 Task: Open a blank google sheet and write heading  Money ManagerAdd Descriptions in a column and its values below  'Salary, Rent, Groceries, Utilities, Dining out, Transportation & Entertainment. 'Add Categories in next column and its values below  Income, Expense, Expense, Expense, Expense, Expense & Expense. Add Amount in next column and its values below  $2,500, $800, $200, $100, $50, $30 & $100Add Dates in next column and its values below  2023-05-01, 2023-05-05, 2023-05-10, 2023-05-15, 2023-05-20, 2023-05-25 & 2023-05-31Save page Attendance Sheet for Weekly Reviewing
Action: Mouse moved to (456, 90)
Screenshot: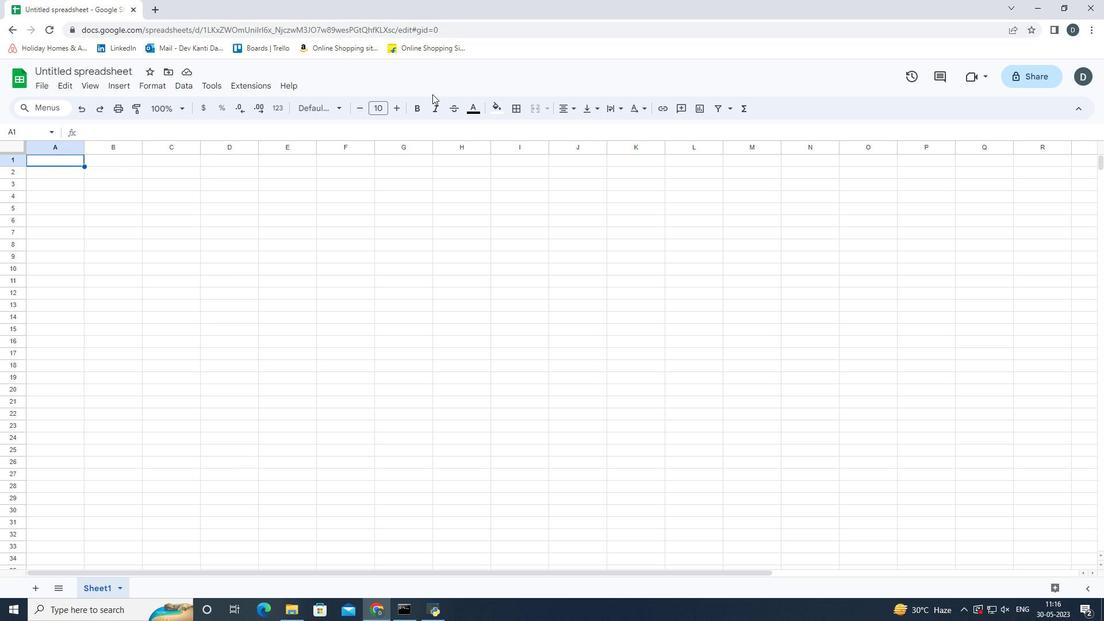 
Action: Key pressed <Key.caps_lock><Key.caps_lock><Key.caps_lock><Key.caps_lock><Key.caps_lock><Key.caps_lock><Key.caps_lock><Key.shift>mONEY<Key.space><Key.shift>mANAGER
Screenshot: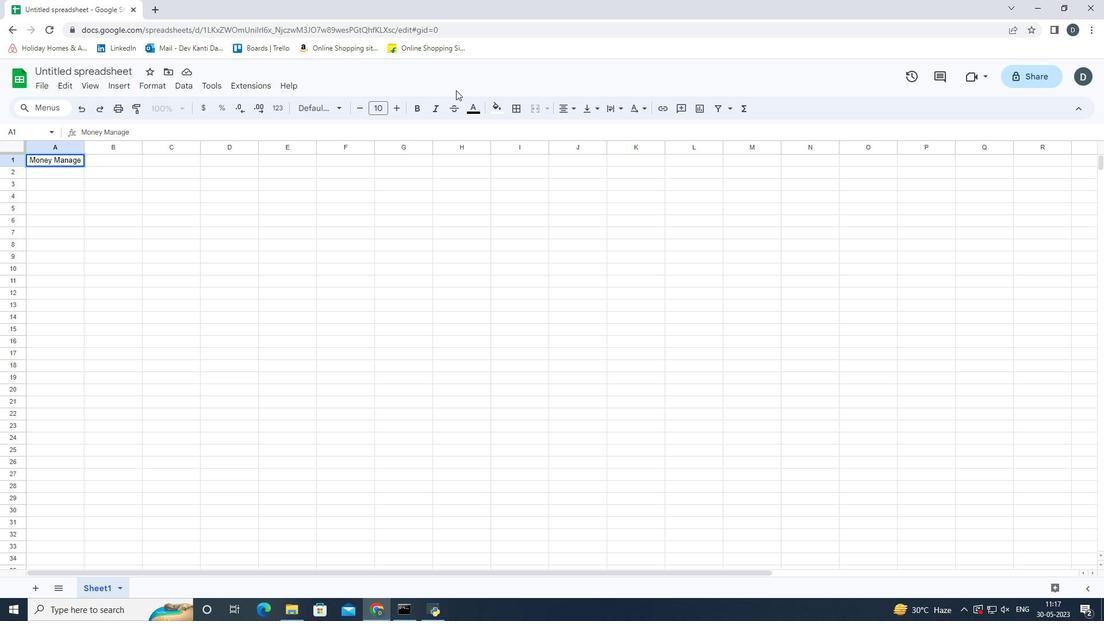 
Action: Mouse moved to (67, 173)
Screenshot: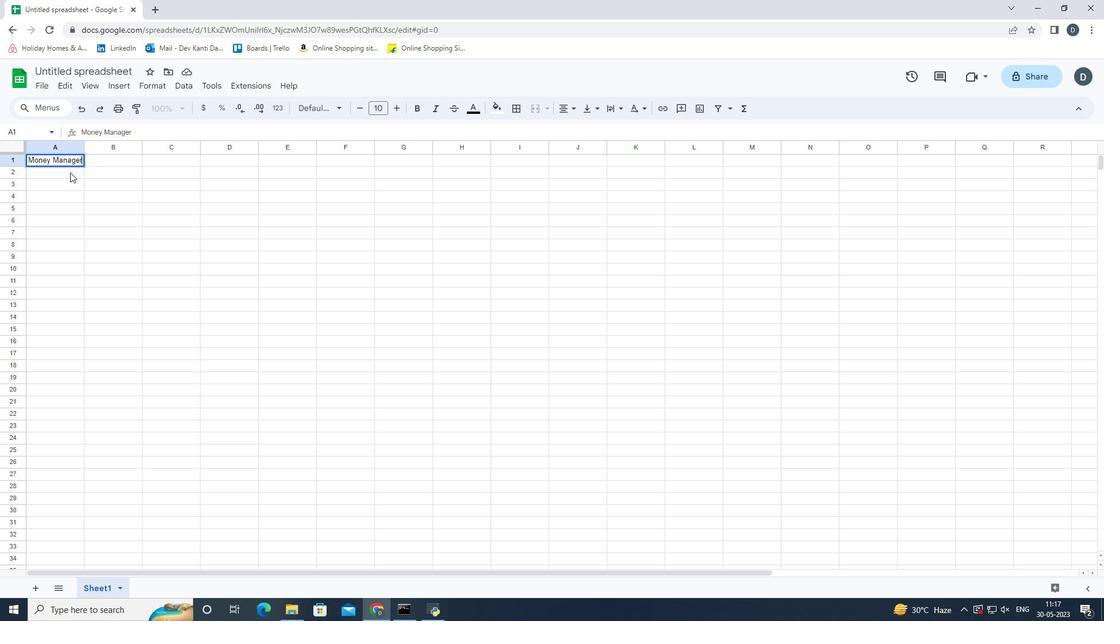 
Action: Mouse pressed left at (67, 173)
Screenshot: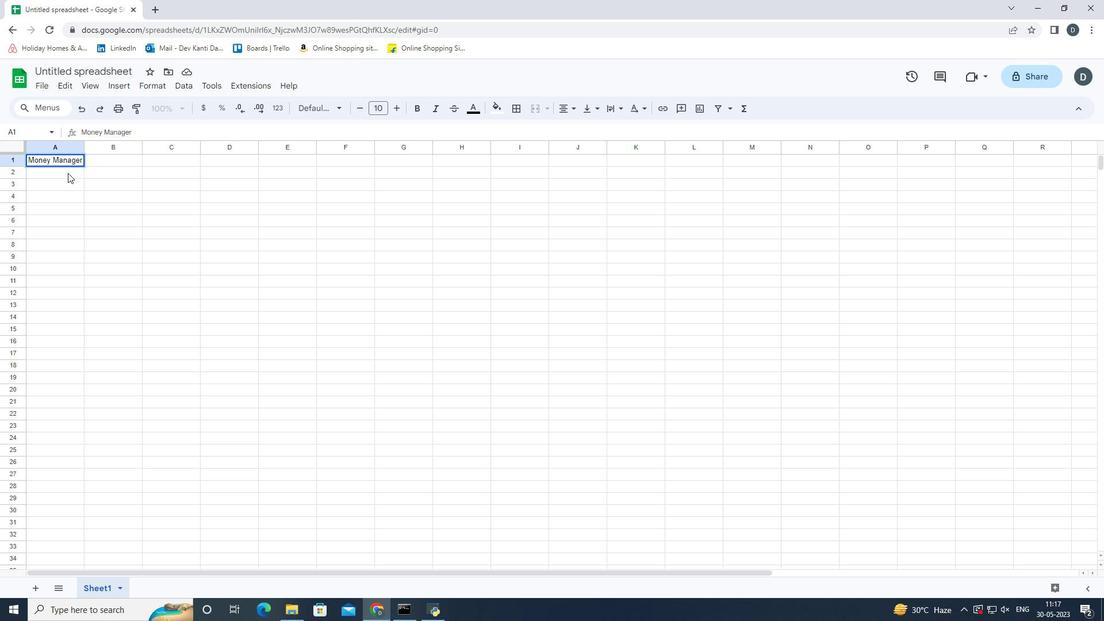 
Action: Mouse moved to (170, 254)
Screenshot: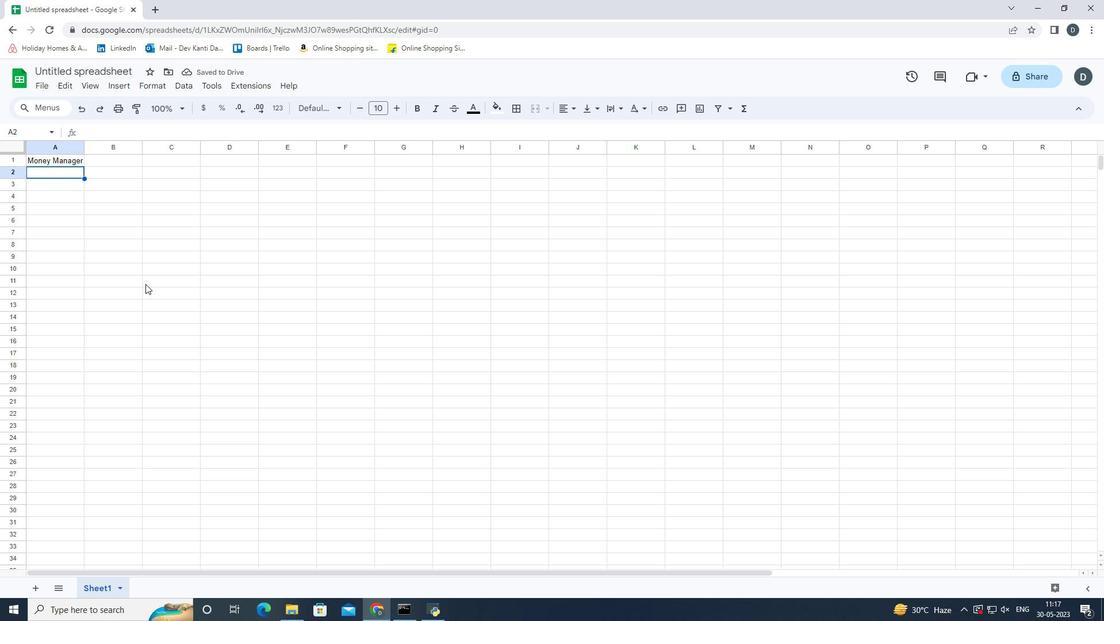 
Action: Key pressed <Key.shift><Key.shift><Key.shift><Key.shift><Key.shift><Key.shift><Key.shift><Key.shift><Key.shift><Key.shift><Key.shift><Key.shift><Key.shift><Key.shift><Key.shift><Key.shift><Key.shift>dESCRIPTIONS
Screenshot: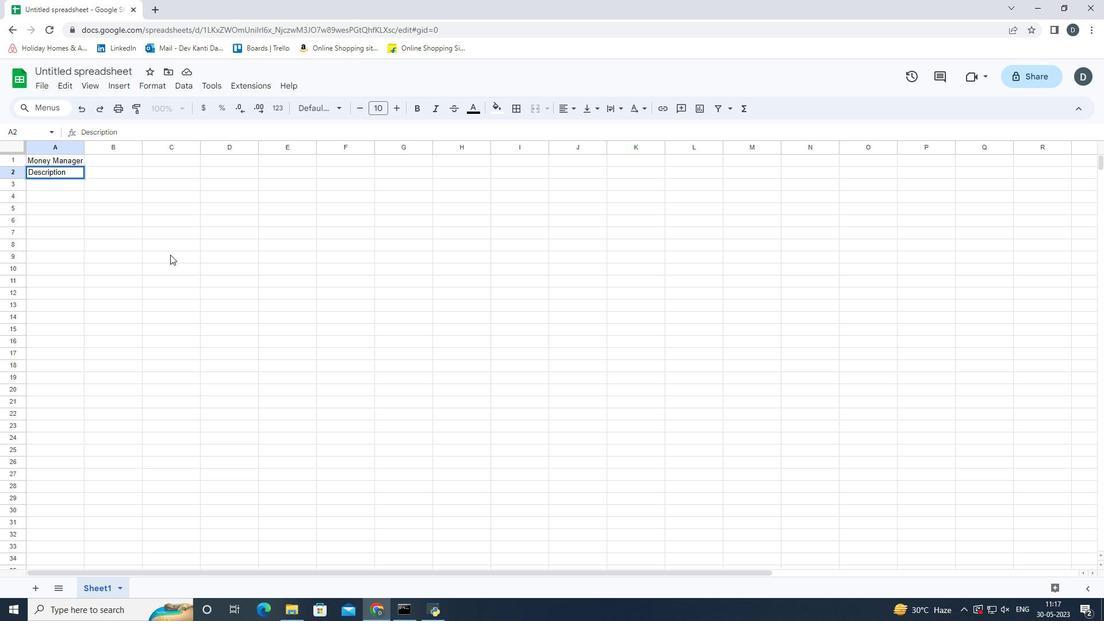 
Action: Mouse moved to (134, 256)
Screenshot: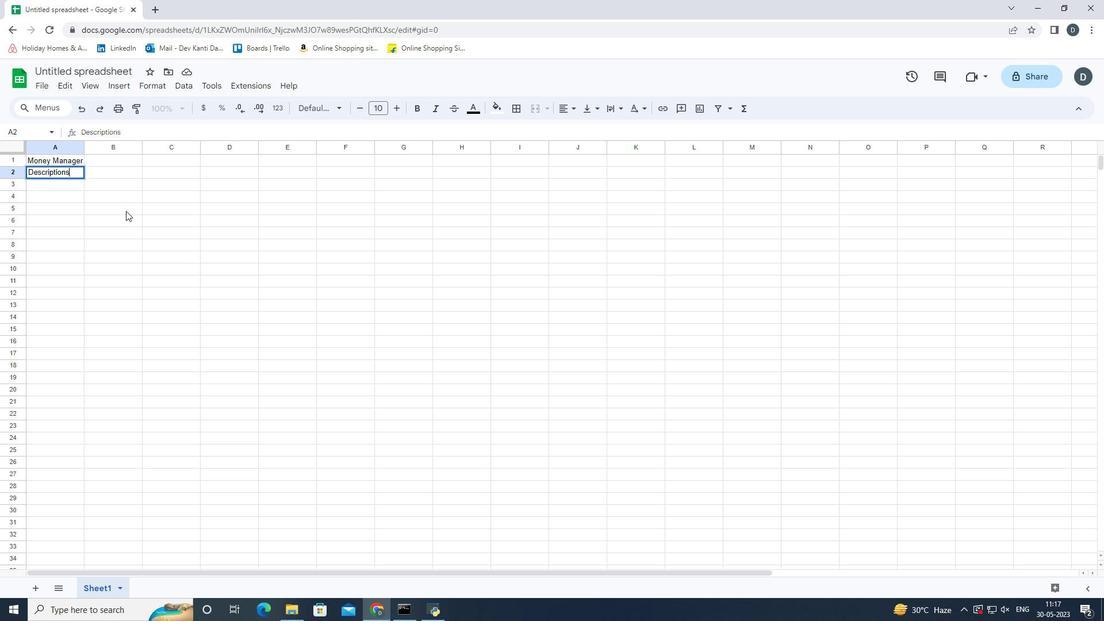 
Action: Key pressed <Key.enter>
Screenshot: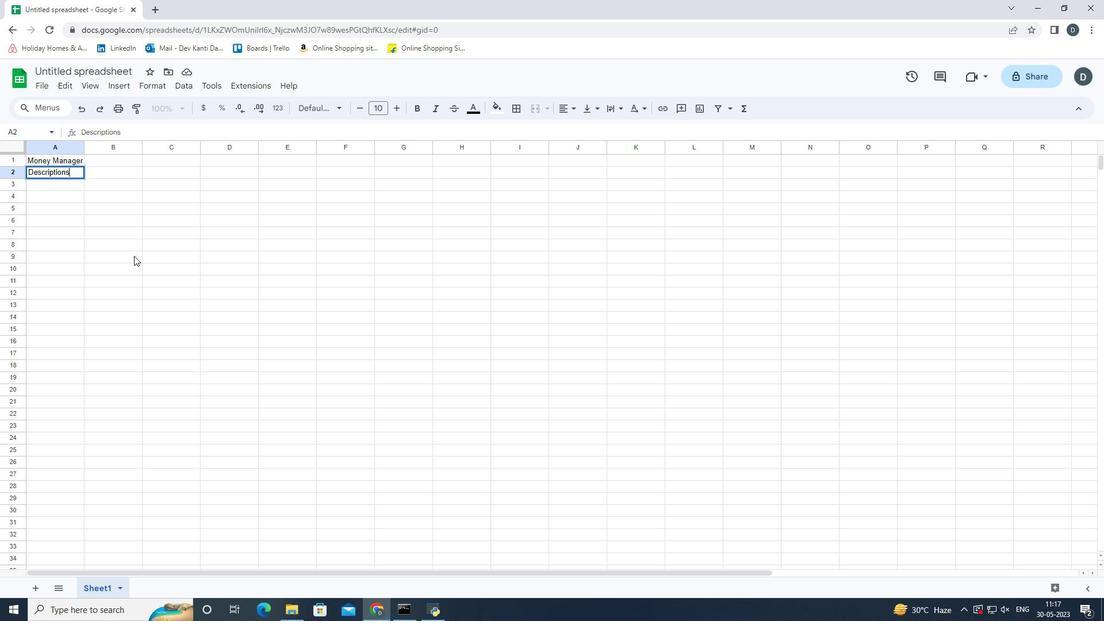 
Action: Mouse moved to (155, 224)
Screenshot: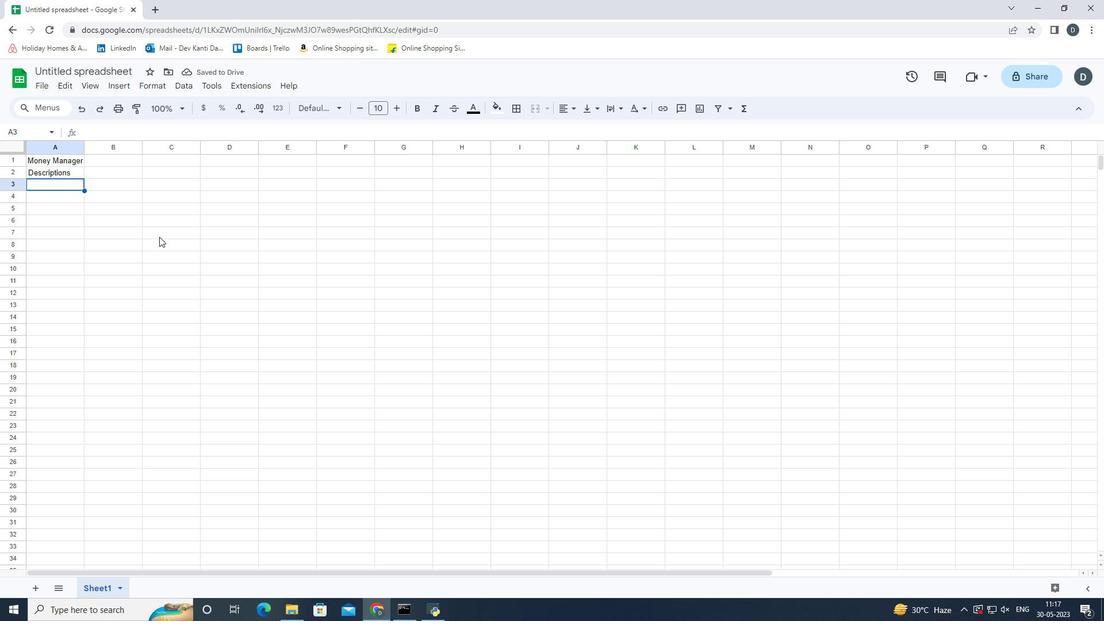 
Action: Key pressed <Key.shift>sALARY<Key.enter><Key.shift><Key.shift><Key.shift><Key.shift><Key.shift><Key.shift>rENT<Key.enter><Key.shift>gROCERIES<Key.enter><Key.shift>uTILITIES<Key.enter><Key.shift>dINING<Key.space>OUT<Key.enter><Key.shift>tRANSPORTATION<Key.enter><Key.shift>eNTERTAINMENT<Key.right><Key.right><Key.left><Key.up><Key.up><Key.up><Key.up><Key.up><Key.up><Key.up><Key.shift>cATA<Key.backspace>EGORIES<Key.enter><Key.shift_r>INCOME<Key.enter><Key.shift>eXPENSE<Key.enter><Key.shift><Key.shift><Key.shift><Key.shift><Key.shift><Key.shift><Key.shift><Key.shift><Key.shift><Key.shift><Key.shift>eXPENSE<Key.enter><Key.shift><Key.shift><Key.shift><Key.shift><Key.shift><Key.shift><Key.shift><Key.shift><Key.shift><Key.shift><Key.shift><Key.shift><Key.shift><Key.shift><Key.shift><Key.shift><Key.shift><Key.shift><Key.shift><Key.shift><Key.shift><Key.shift><Key.shift><Key.shift><Key.shift><Key.shift><Key.shift><Key.shift><Key.shift><Key.shift><Key.shift><Key.shift><Key.shift>eXPENSE<Key.enter><Key.shift><Key.shift>eXPENSE<Key.enter><Key.shift>eXPENSE<Key.enter><Key.shift>eXPENSE<Key.up><Key.up><Key.up><Key.up><Key.up><Key.up><Key.right><Key.up><Key.down><Key.up><Key.shift>aMOUNT<Key.enter>2<Key.backspace><Key.shift>$2500<Key.enter><Key.shift>$800<Key.enter><Key.shift>$200<Key.enter><Key.shift><Key.shift><Key.shift><Key.shift><Key.shift><Key.shift><Key.shift><Key.shift><Key.shift><Key.shift><Key.shift><Key.shift><Key.shift>$100<Key.enter><Key.shift>$50<Key.enter><Key.shift>$30<Key.enter><Key.shift>$100<Key.right><Key.up><Key.up><Key.up><Key.up><Key.up><Key.up><Key.up><Key.down><Key.up><Key.shift>dATES<Key.enter>2023-05-01<Key.enter>2023-05-05<Key.enter>2023-05-10<Key.enter>2023-05-15<Key.enter>2023-05-20<Key.enter>2023-05-25<Key.enter>2023-05-31<Key.right><Key.up><Key.left><Key.left><Key.down><Key.down><Key.right><Key.up><Key.up><Key.up><Key.up><Key.up><Key.down><Key.down><Key.down><Key.down>
Screenshot: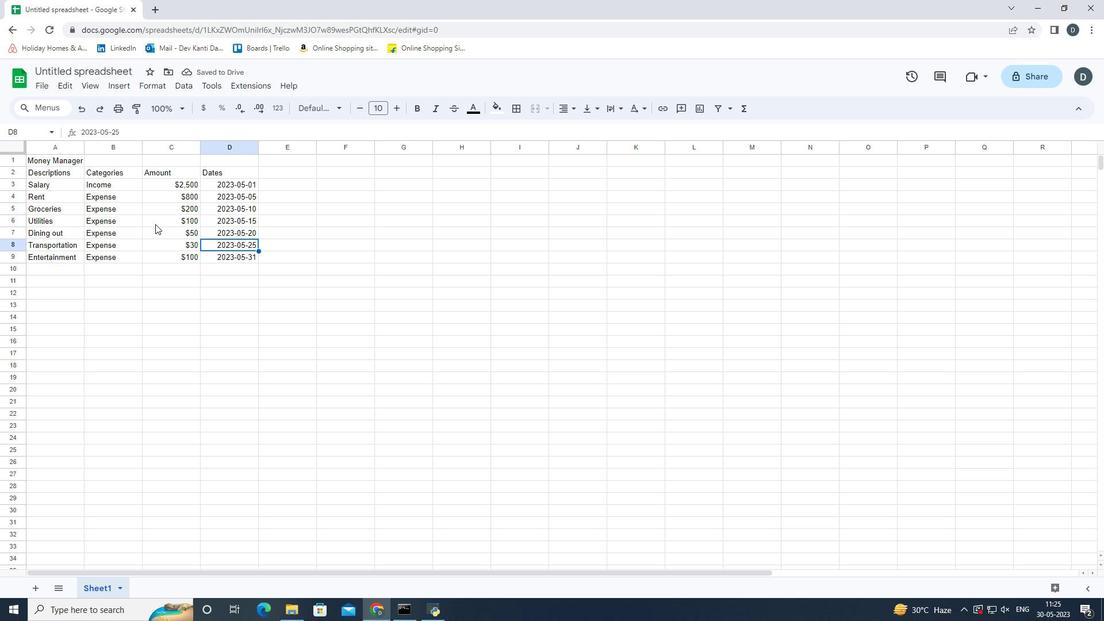 
Action: Mouse moved to (67, 161)
Screenshot: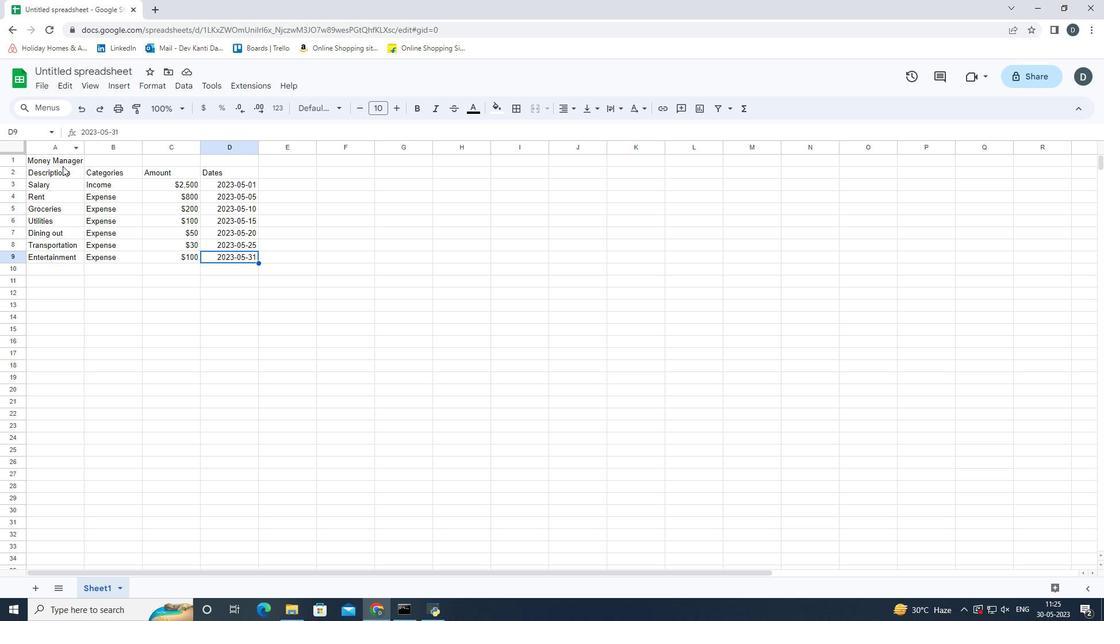 
Action: Mouse pressed left at (67, 161)
Screenshot: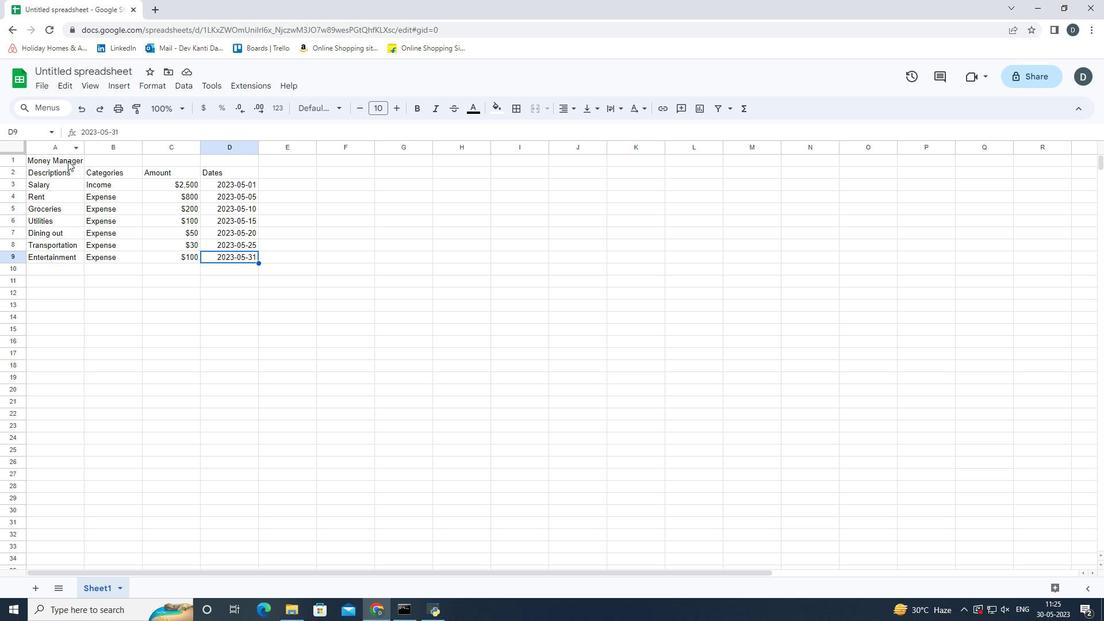 
Action: Mouse moved to (82, 165)
Screenshot: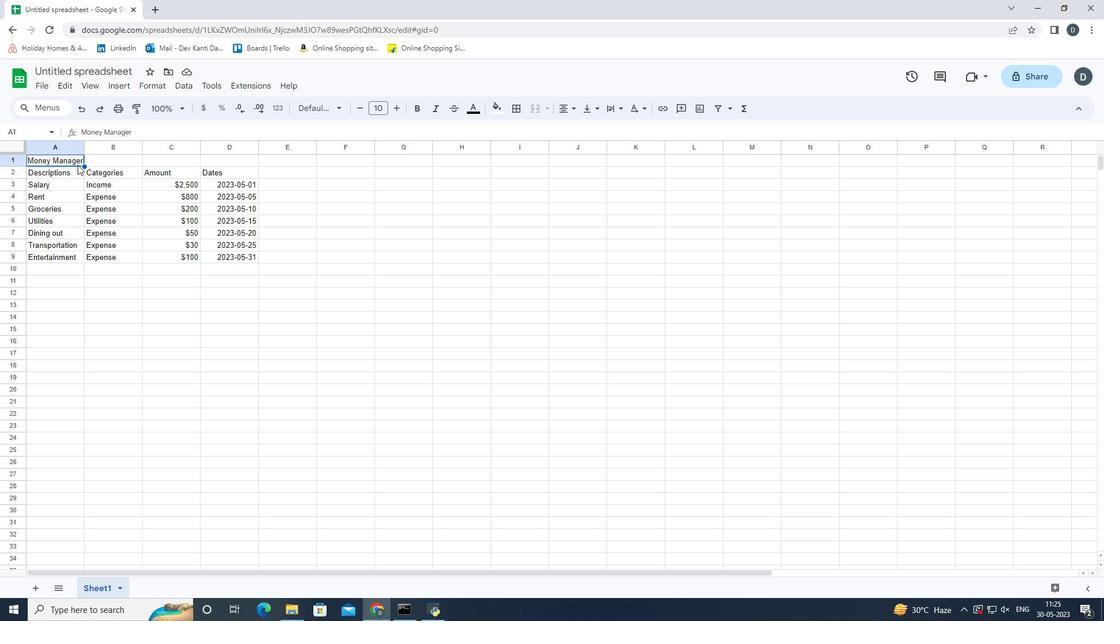 
Action: Mouse pressed left at (82, 165)
Screenshot: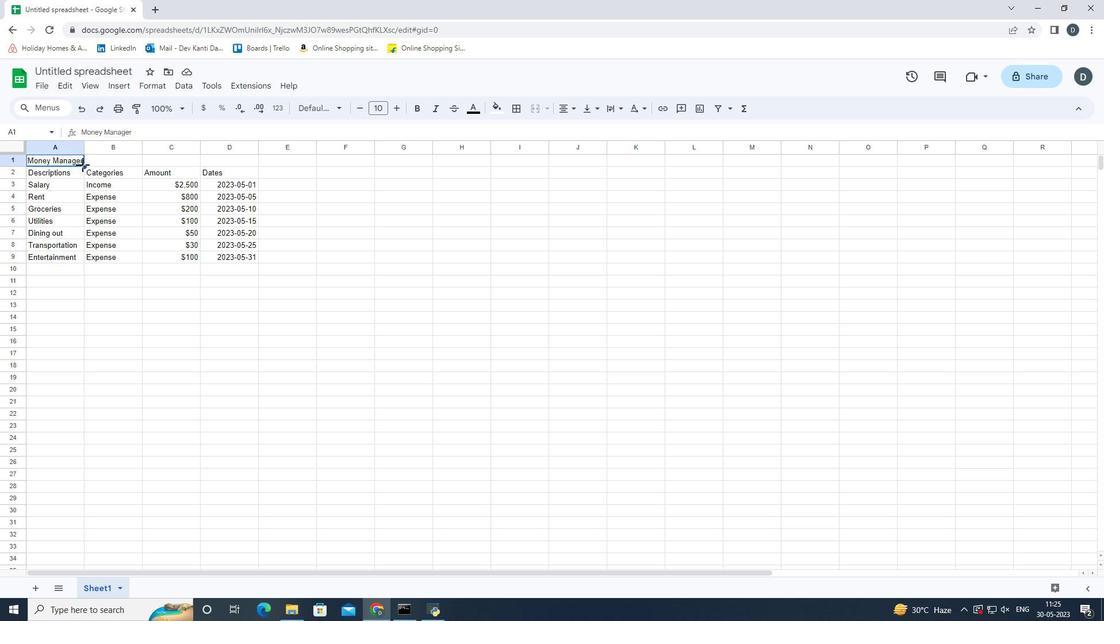 
Action: Mouse moved to (81, 159)
Screenshot: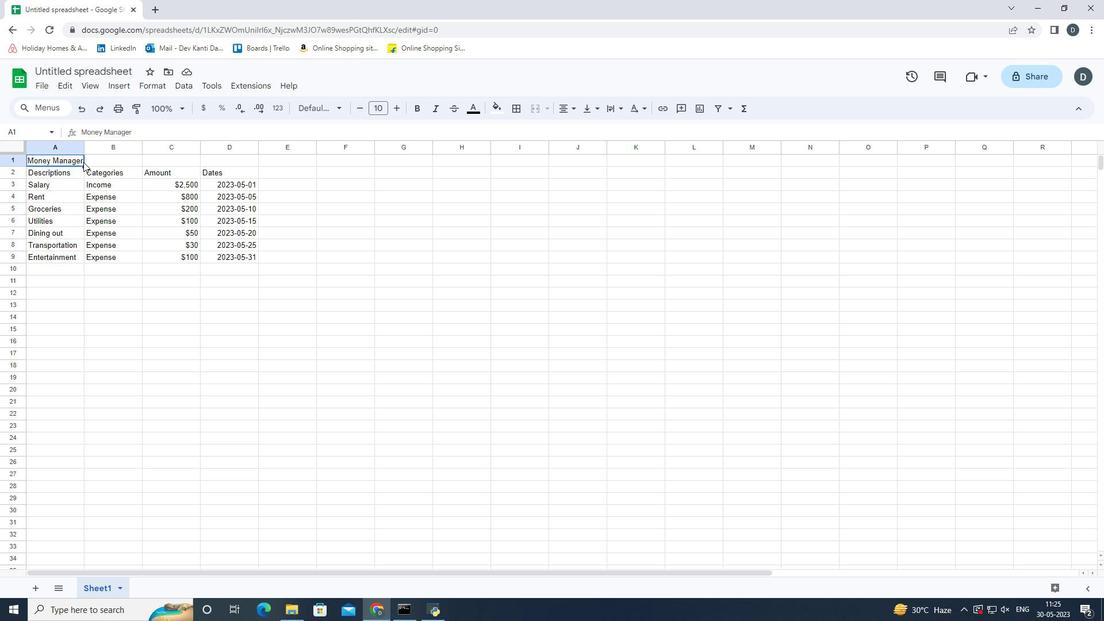 
Action: Mouse pressed left at (81, 159)
Screenshot: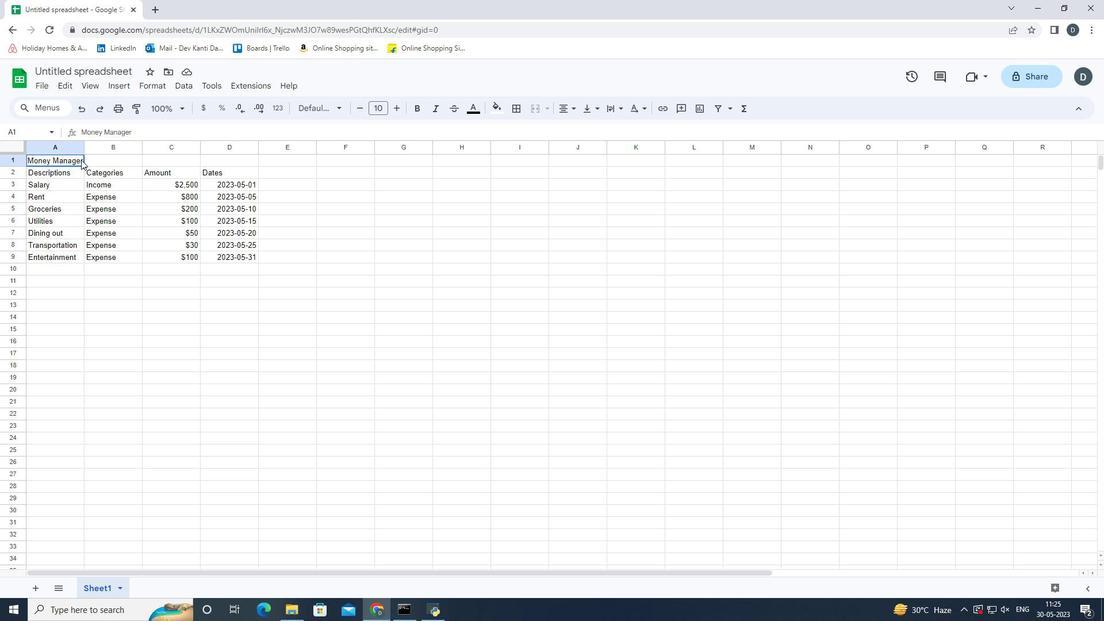 
Action: Mouse moved to (519, 111)
Screenshot: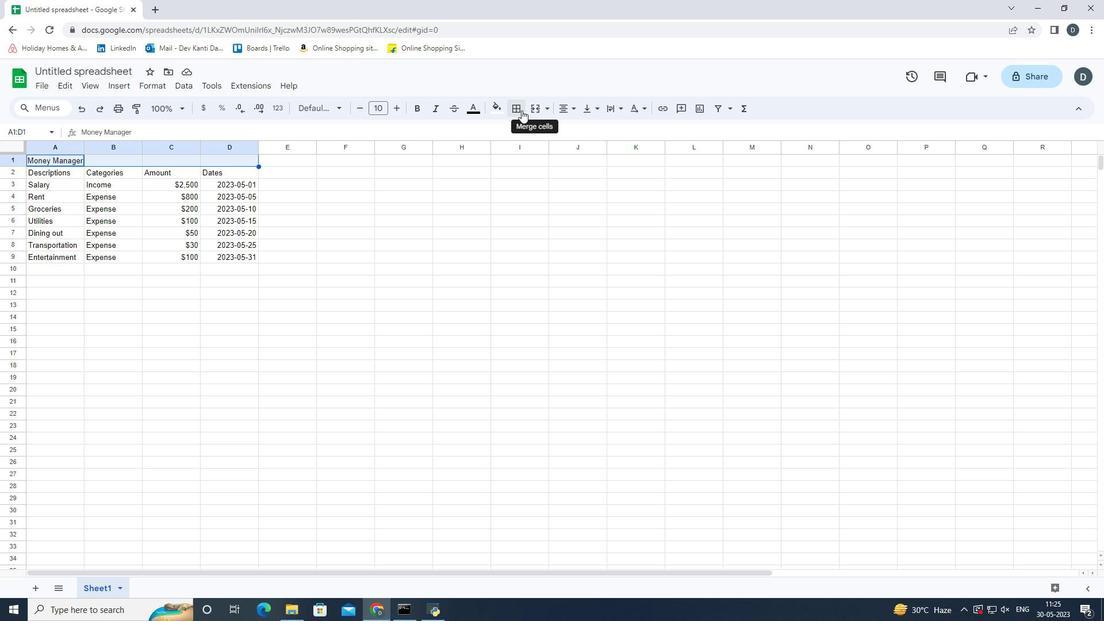 
Action: Mouse pressed left at (519, 111)
Screenshot: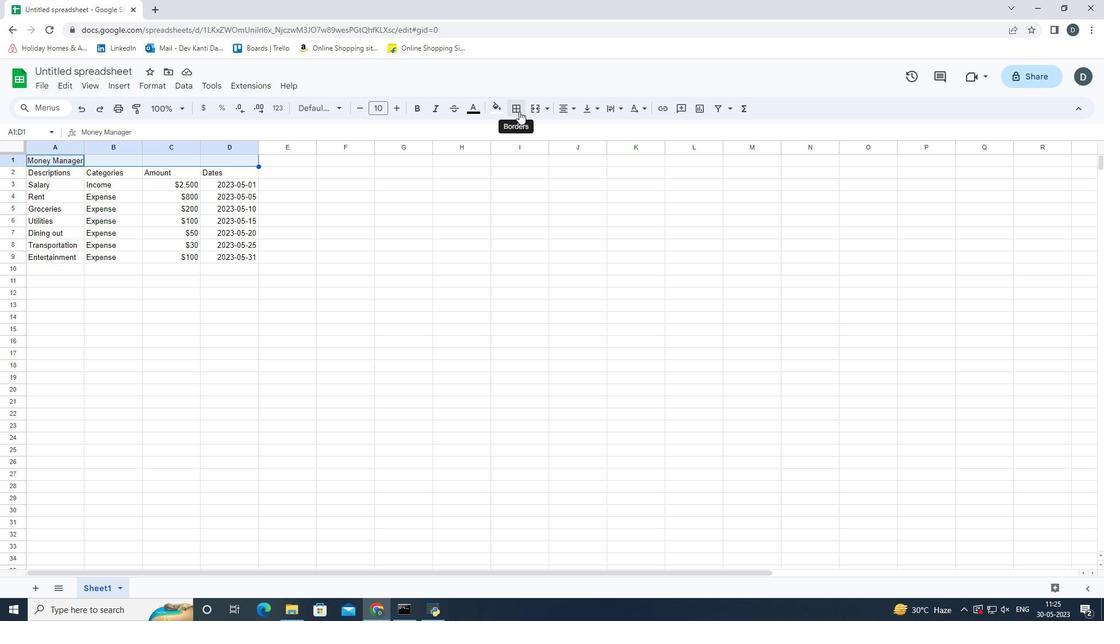 
Action: Mouse moved to (576, 155)
Screenshot: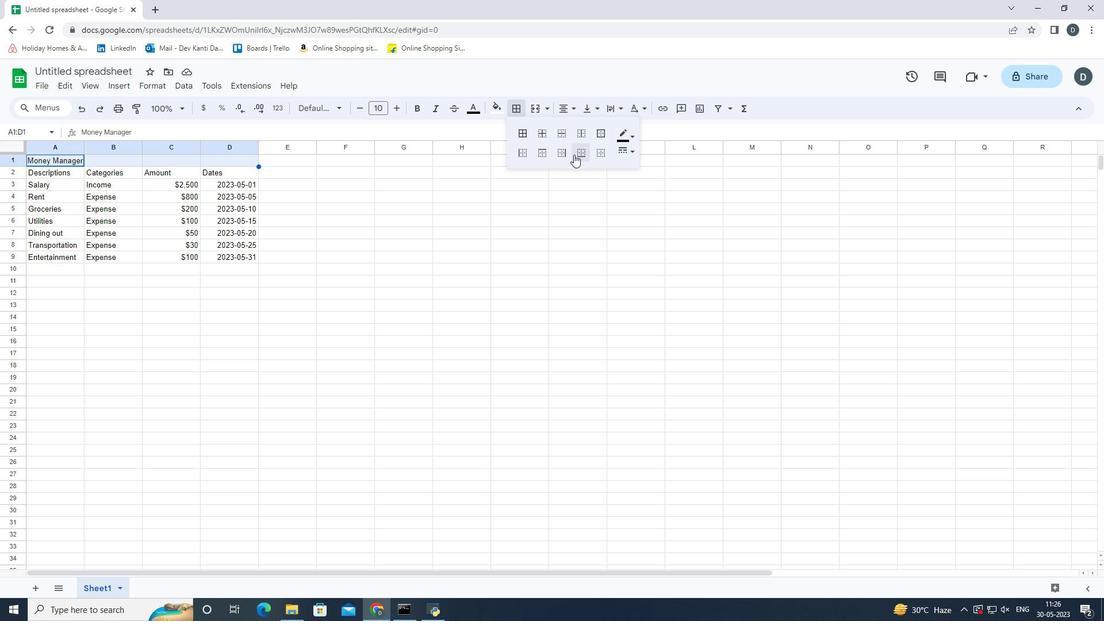 
Action: Mouse pressed left at (576, 155)
Screenshot: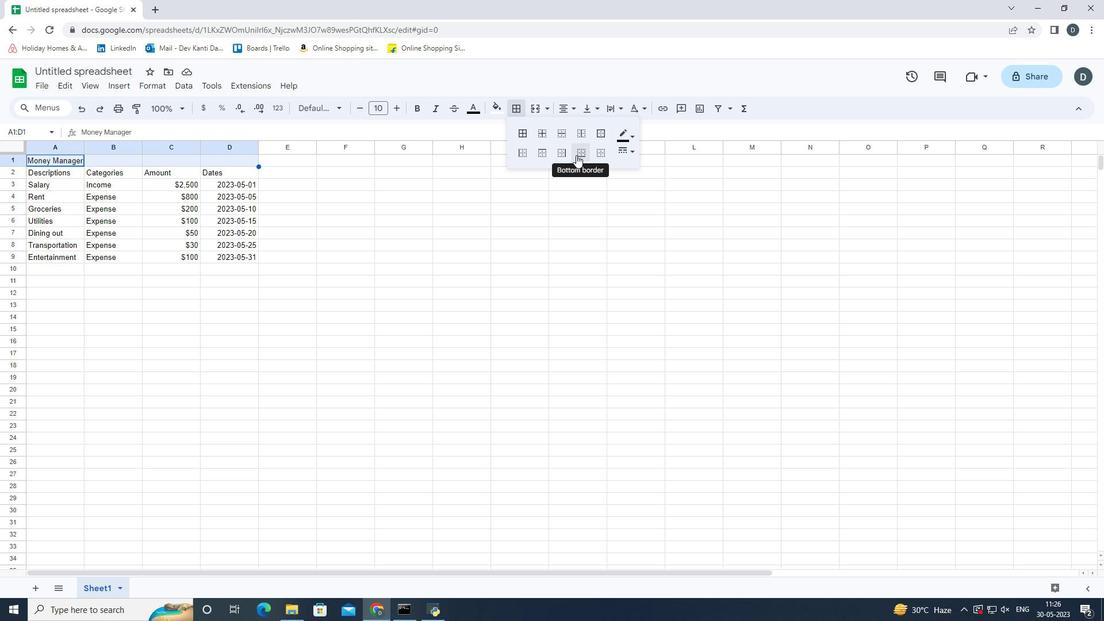 
Action: Mouse moved to (580, 155)
Screenshot: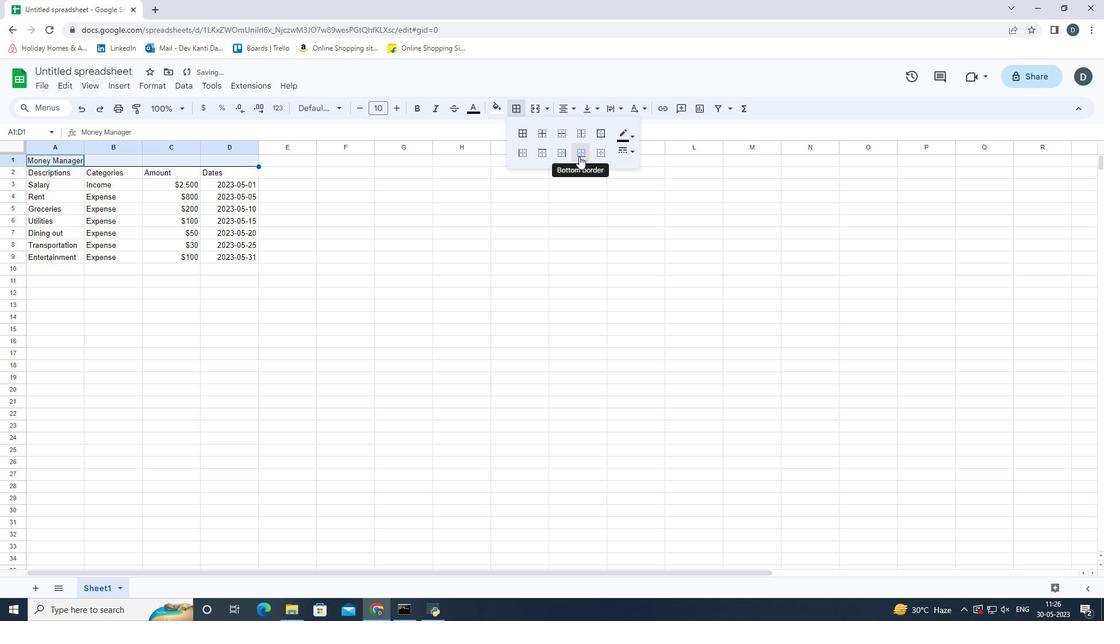 
Action: Mouse pressed left at (580, 155)
Screenshot: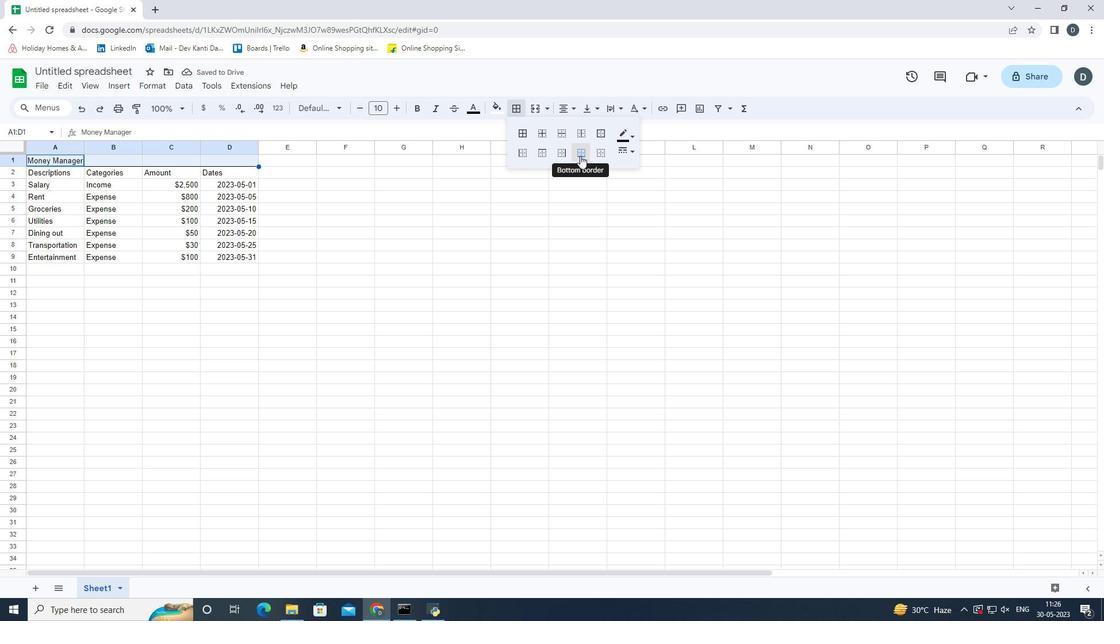 
Action: Mouse moved to (520, 112)
Screenshot: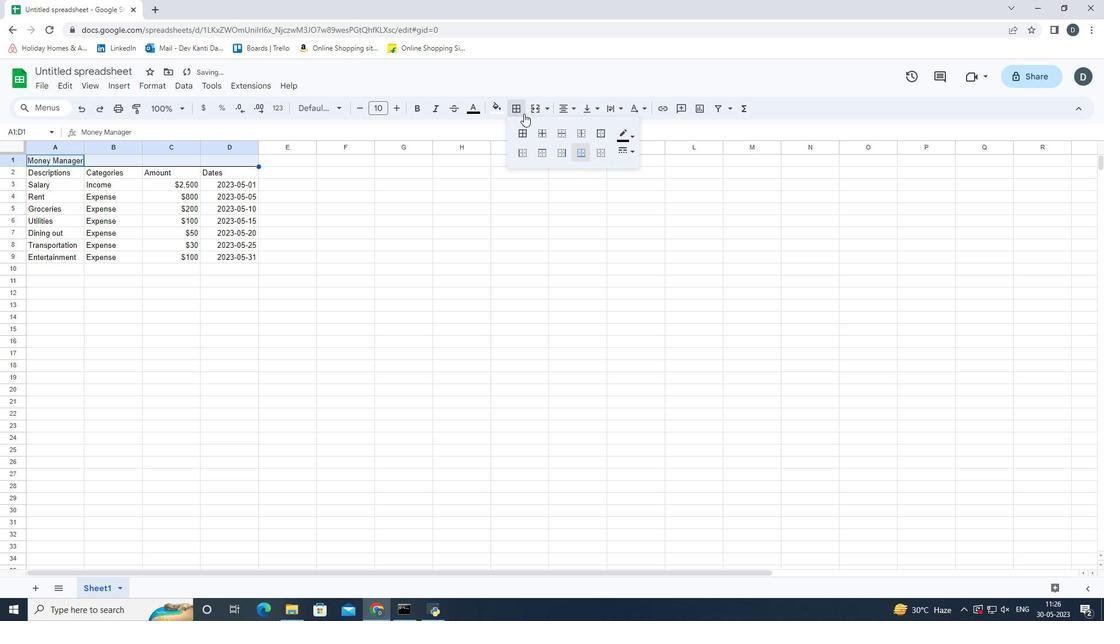 
Action: Mouse pressed left at (520, 112)
Screenshot: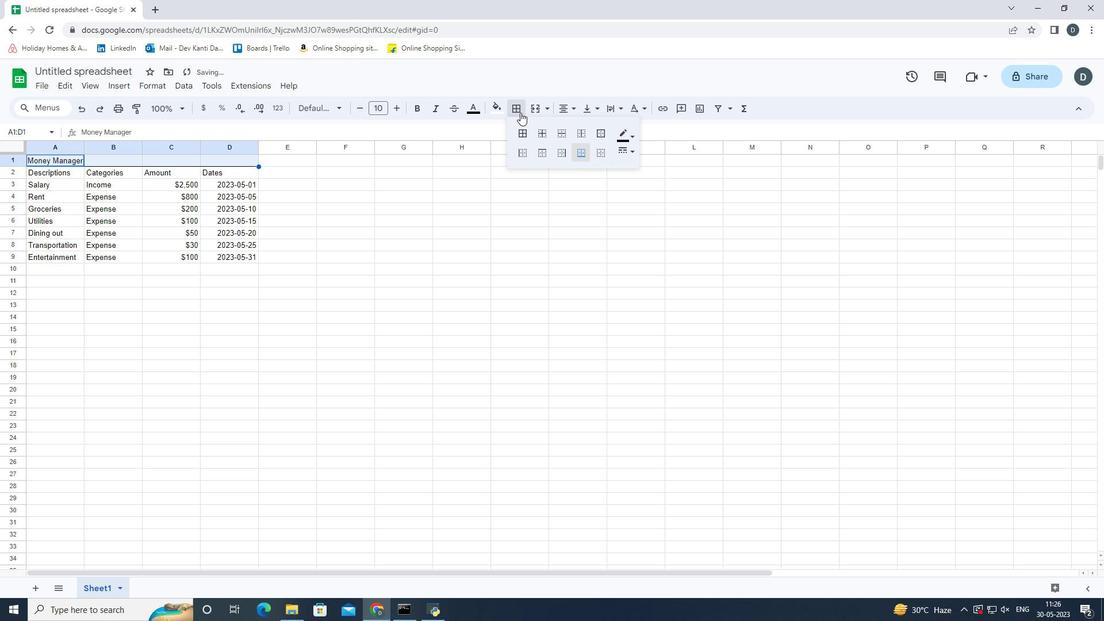 
Action: Mouse moved to (529, 112)
Screenshot: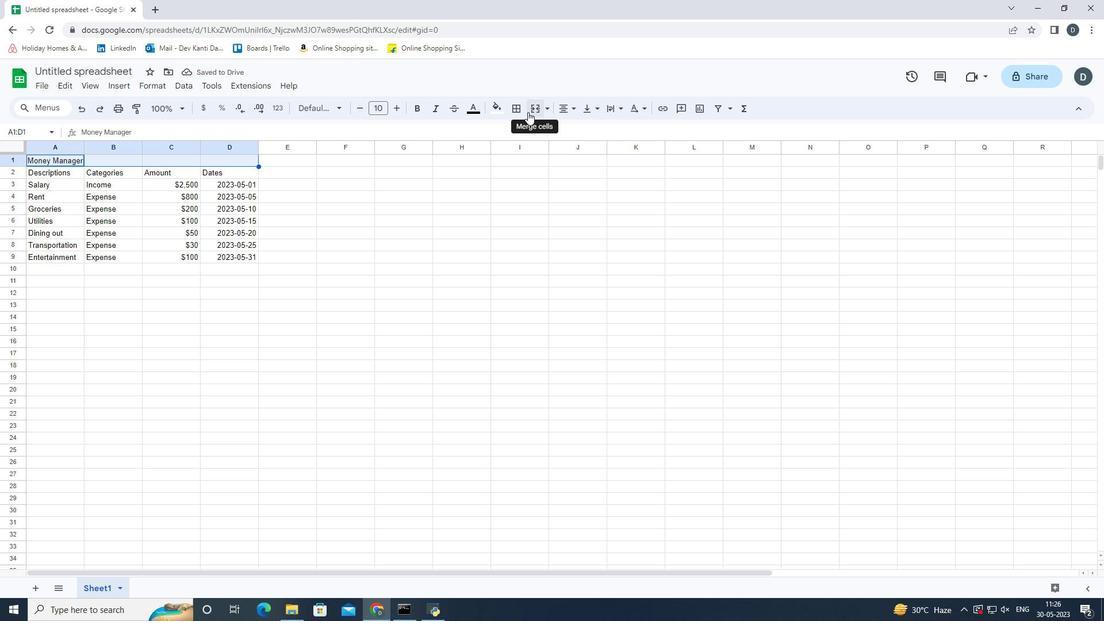 
Action: Mouse pressed left at (529, 112)
Screenshot: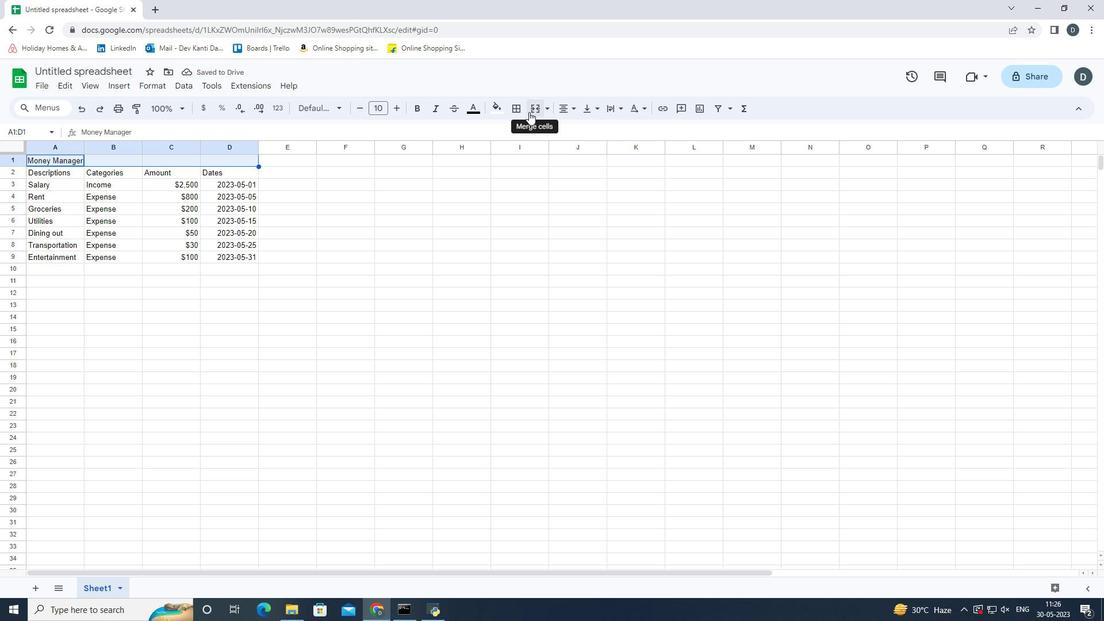 
Action: Mouse moved to (547, 110)
Screenshot: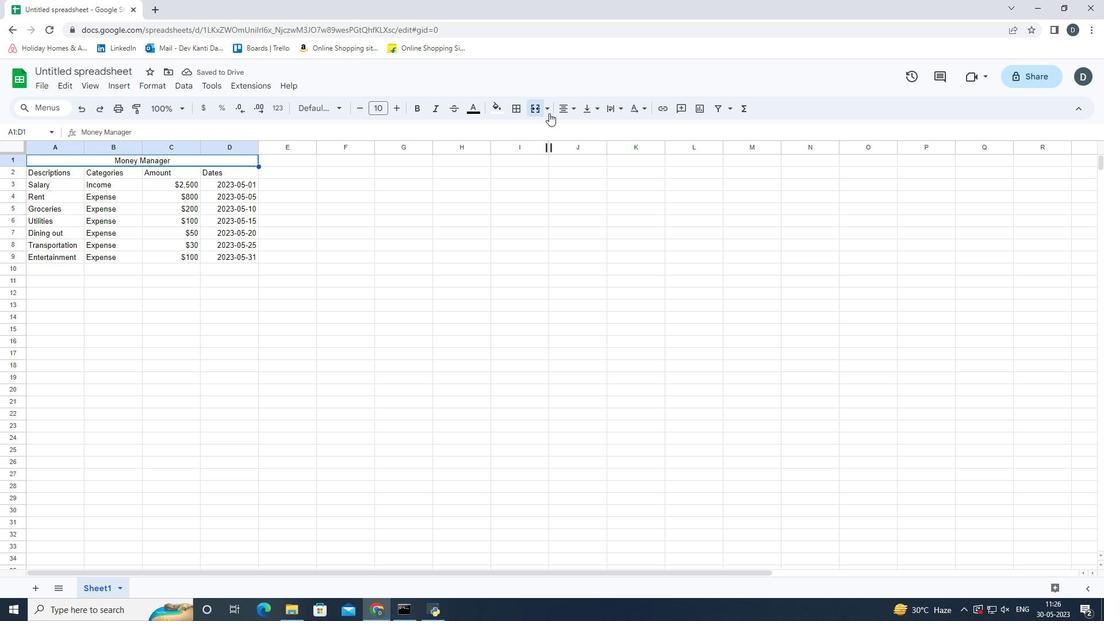 
Action: Mouse pressed left at (547, 110)
Screenshot: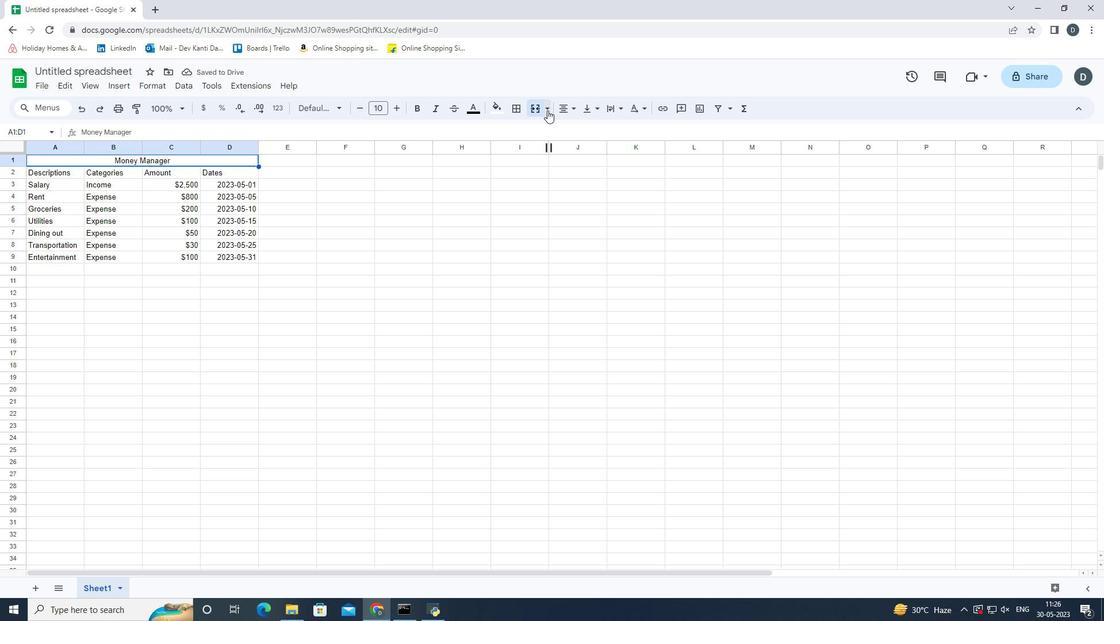 
Action: Mouse moved to (577, 134)
Screenshot: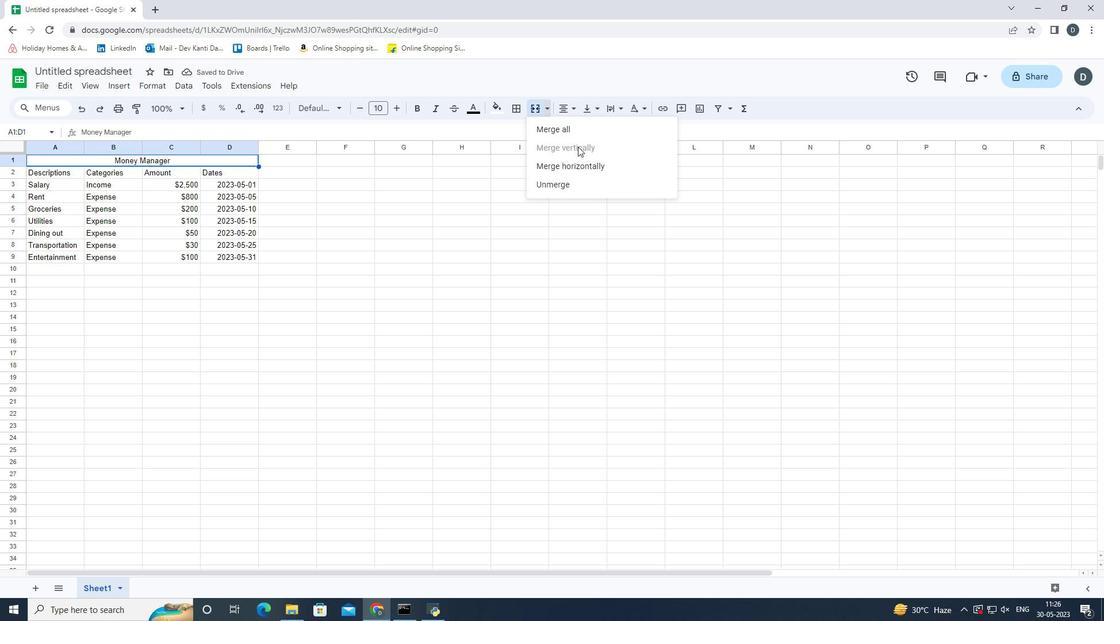 
Action: Mouse pressed left at (577, 134)
Screenshot: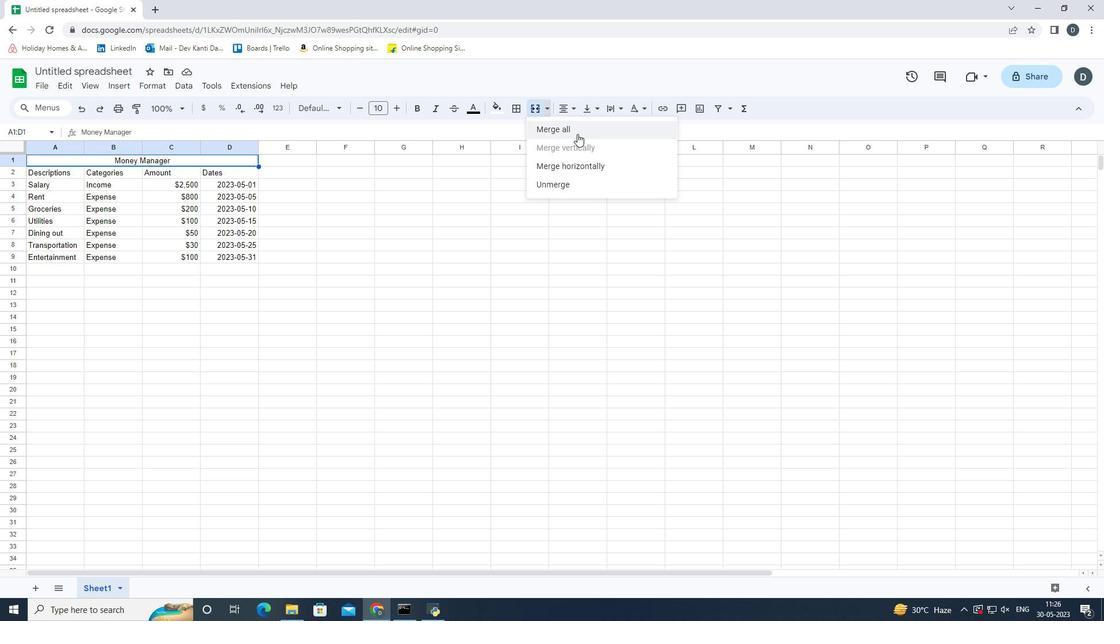 
Action: Mouse moved to (551, 112)
Screenshot: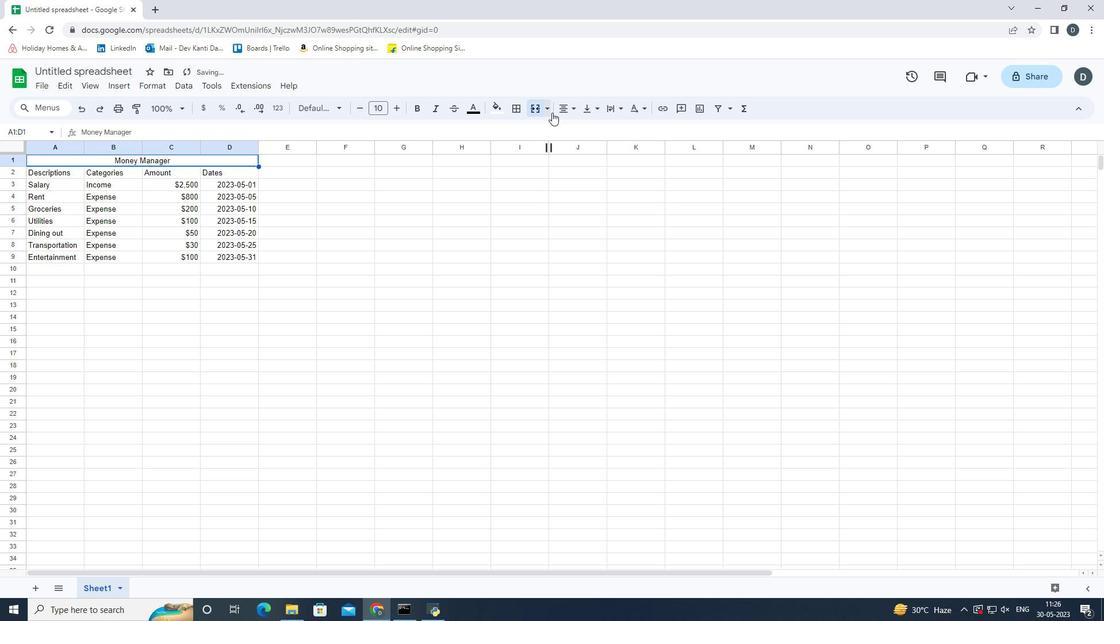 
Action: Mouse pressed left at (551, 112)
Screenshot: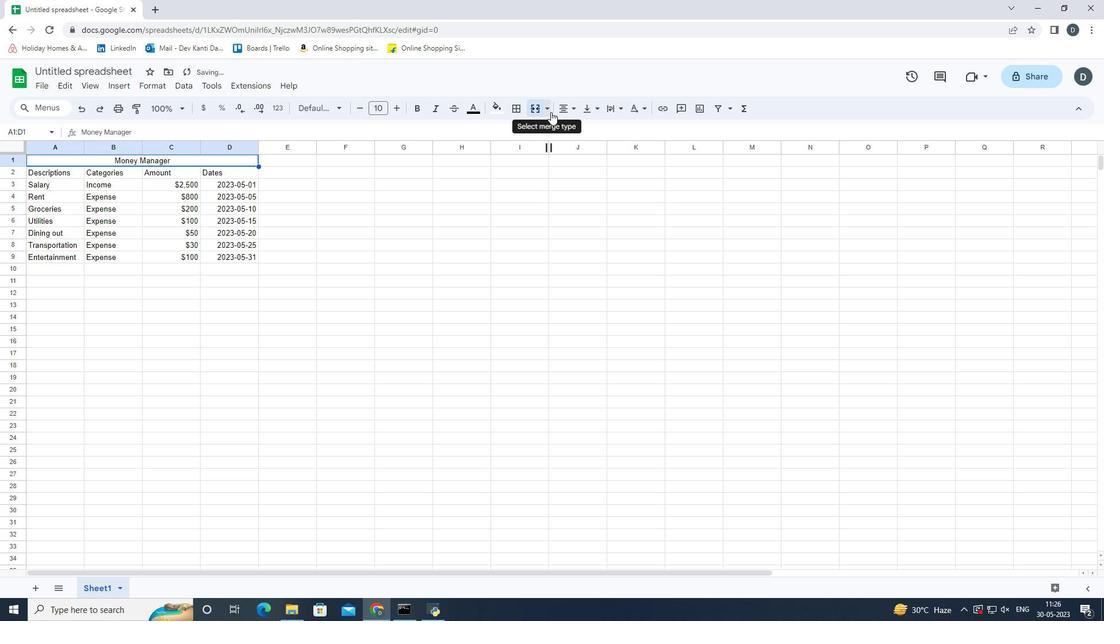 
Action: Mouse moved to (626, 166)
Screenshot: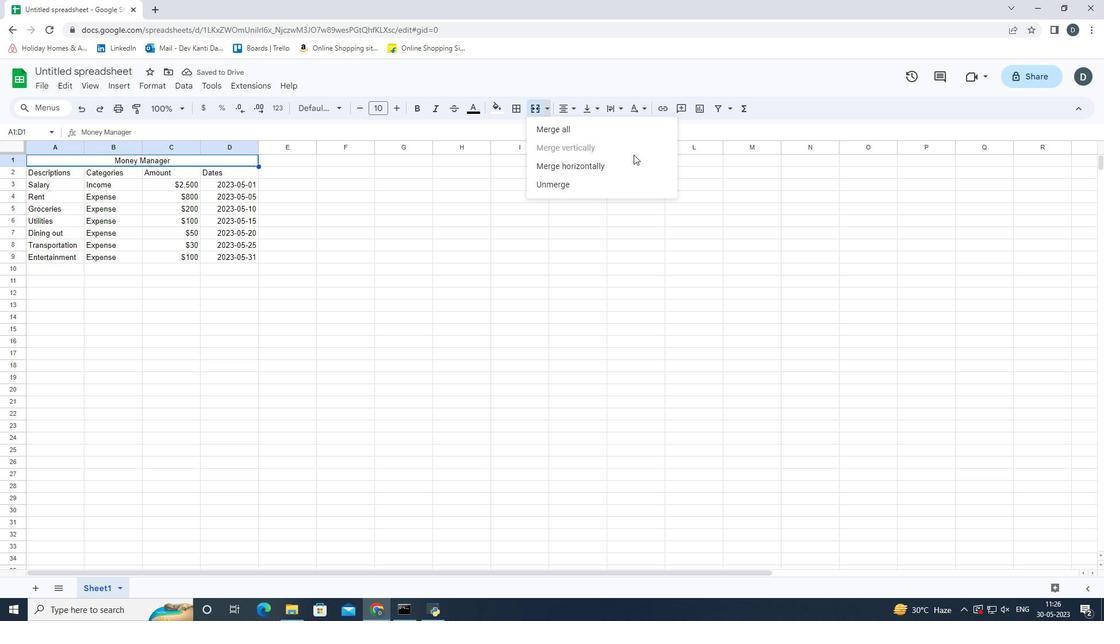 
Action: Mouse pressed left at (626, 166)
Screenshot: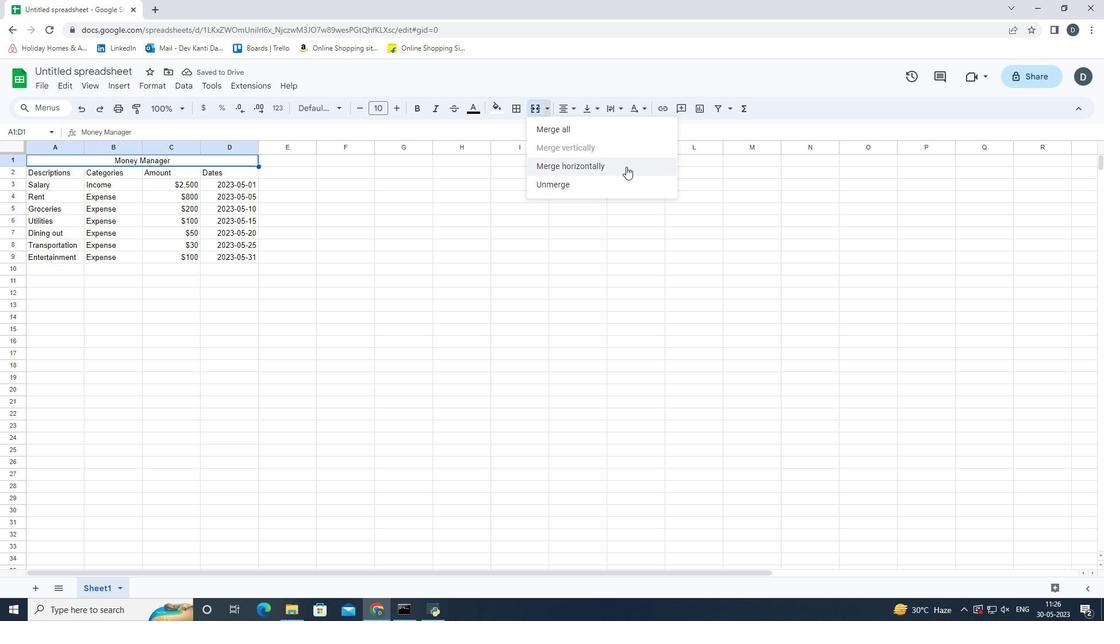 
Action: Mouse moved to (550, 110)
Screenshot: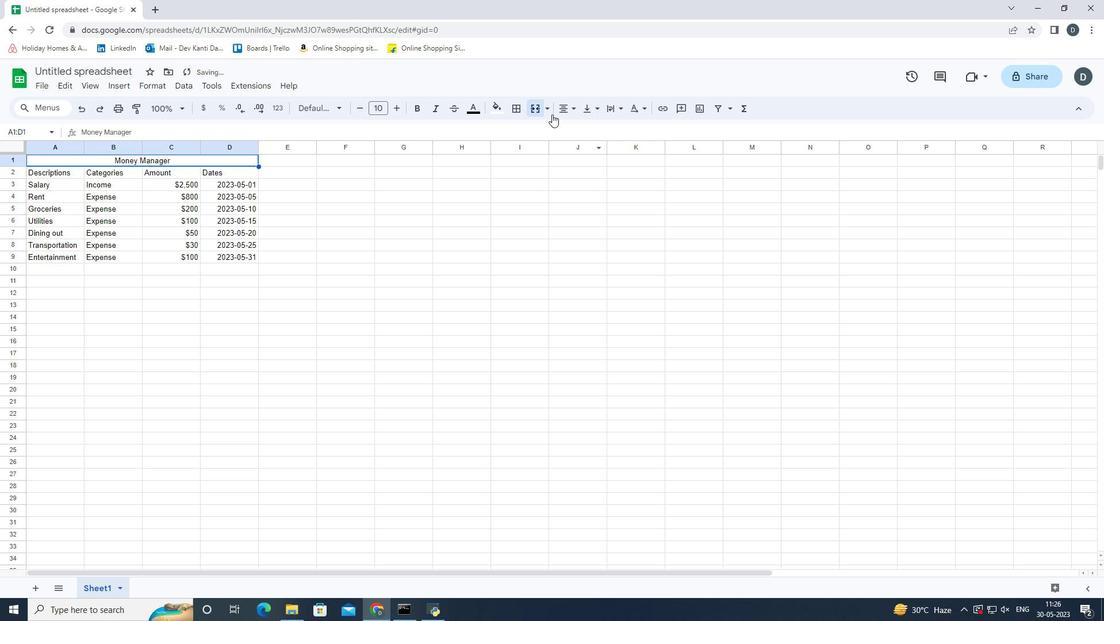 
Action: Mouse pressed left at (550, 110)
Screenshot: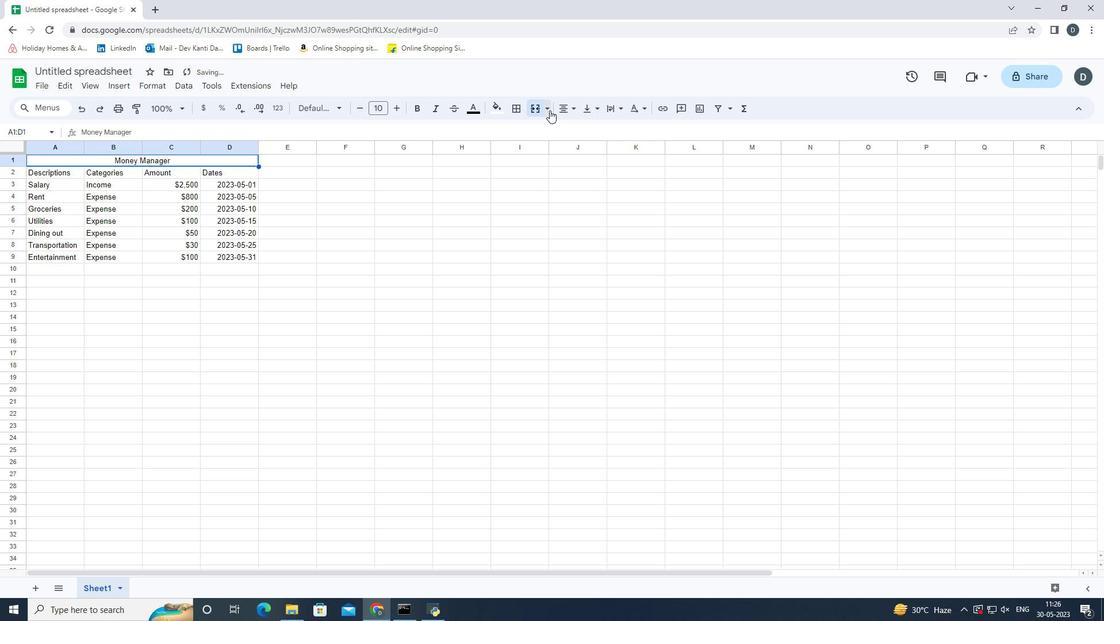 
Action: Mouse moved to (578, 188)
Screenshot: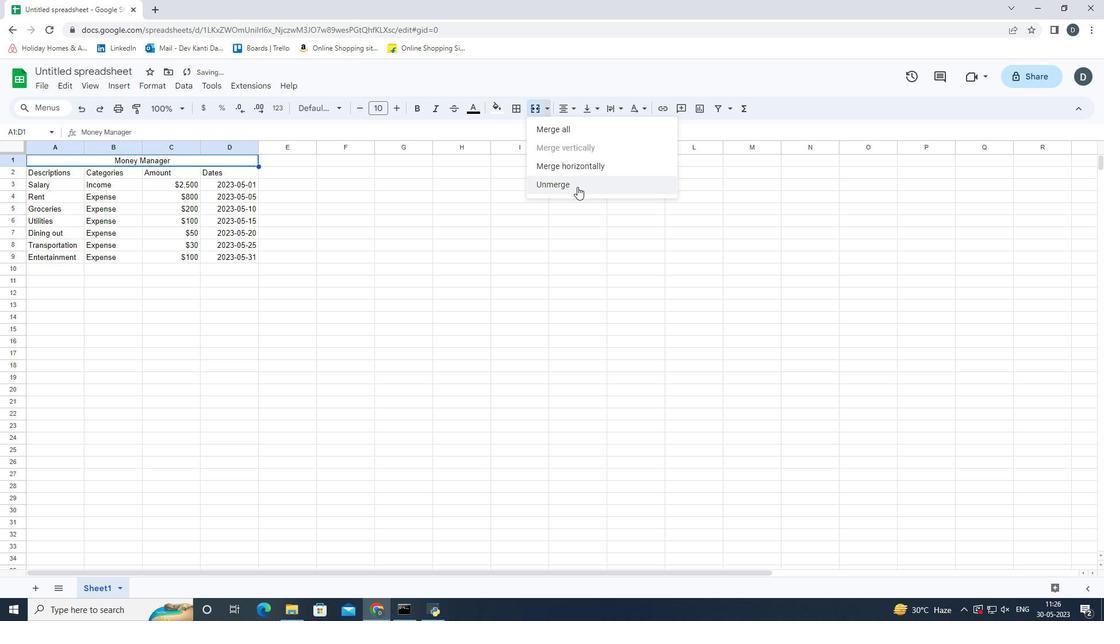 
Action: Mouse pressed left at (578, 188)
Screenshot: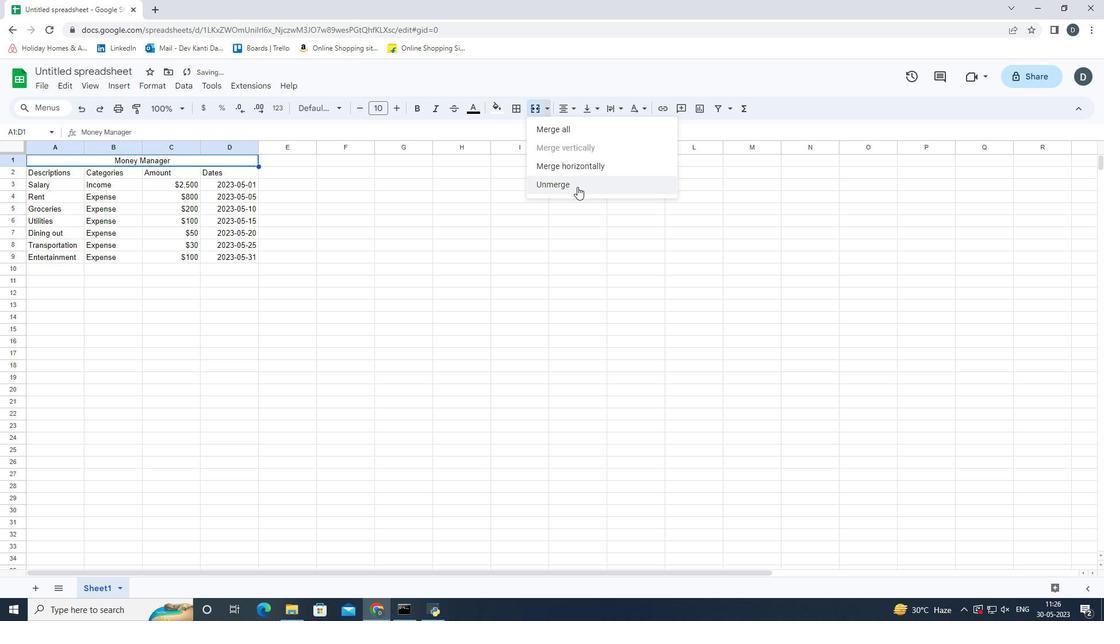 
Action: Mouse moved to (537, 107)
Screenshot: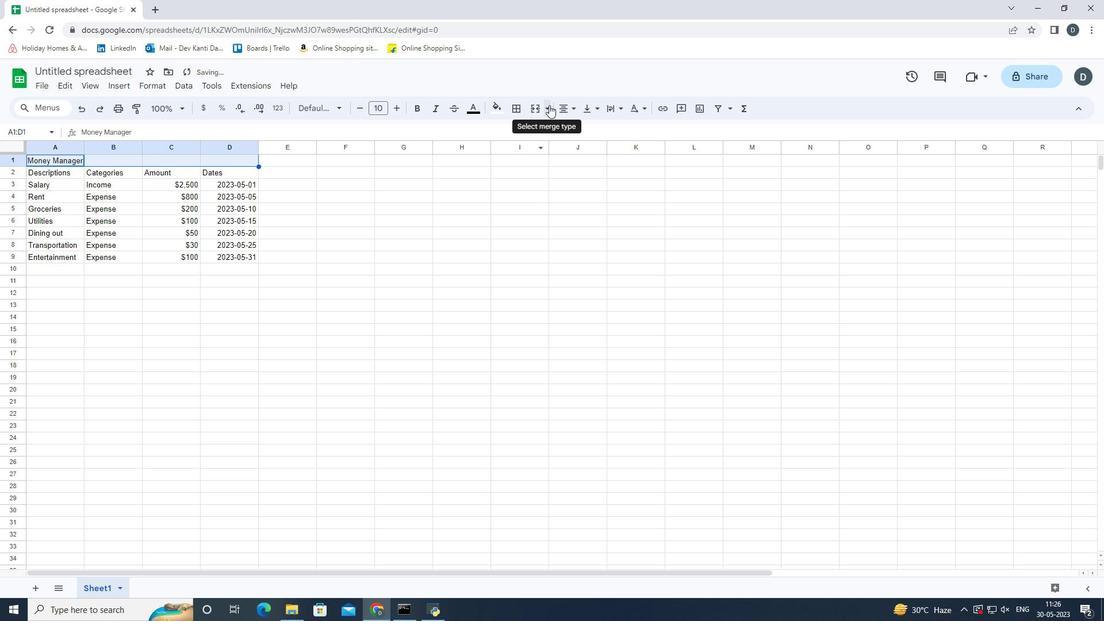 
Action: Mouse pressed left at (537, 107)
Screenshot: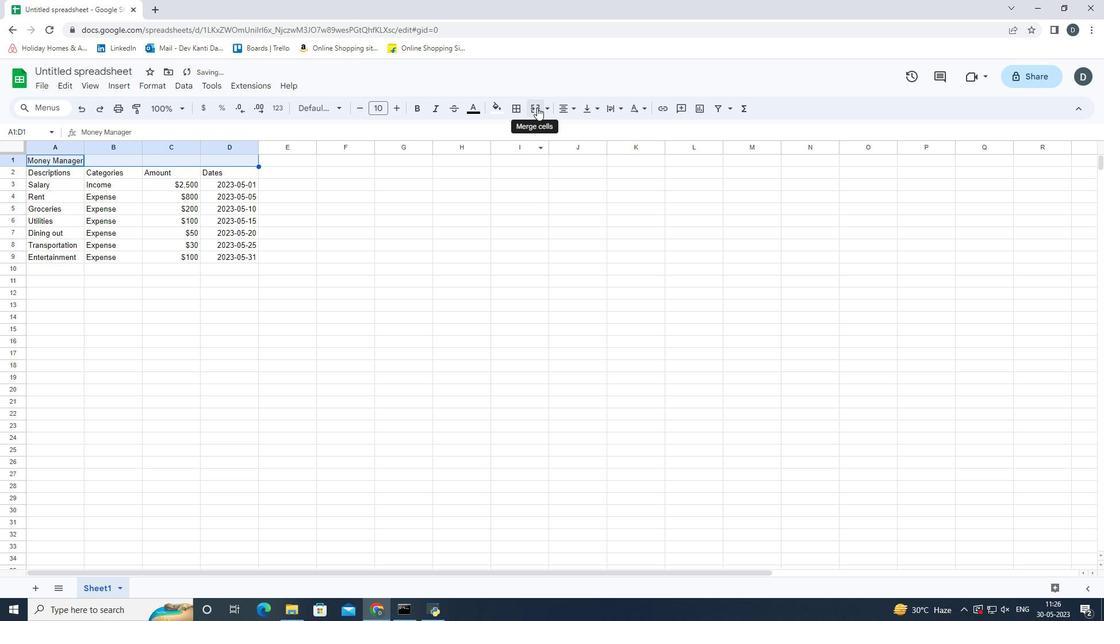 
Action: Mouse moved to (220, 269)
Screenshot: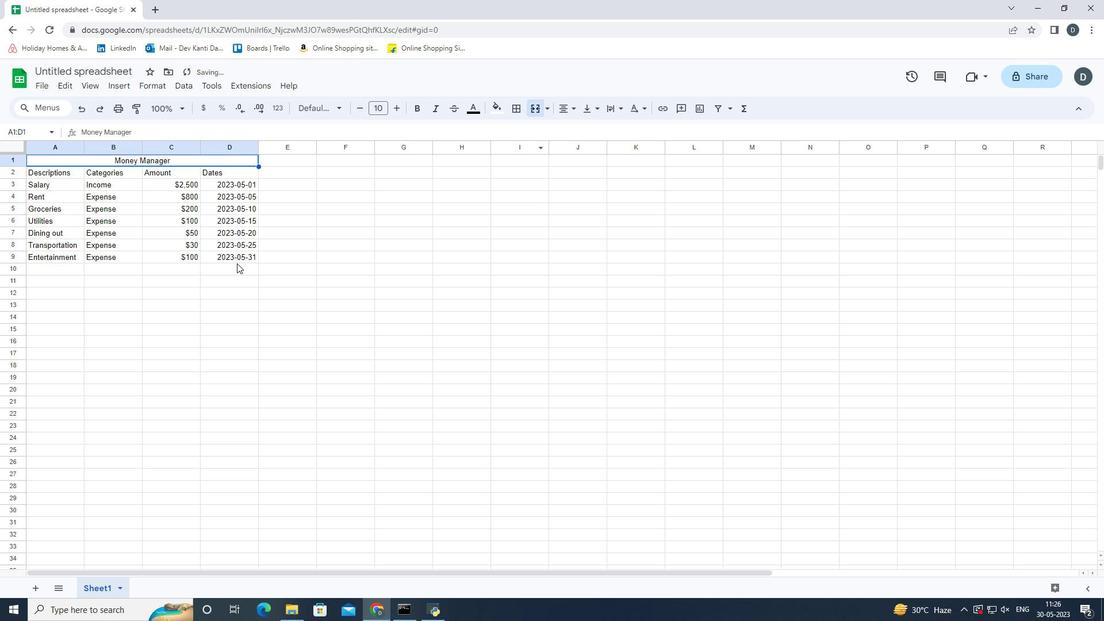 
Action: Mouse pressed left at (220, 269)
Screenshot: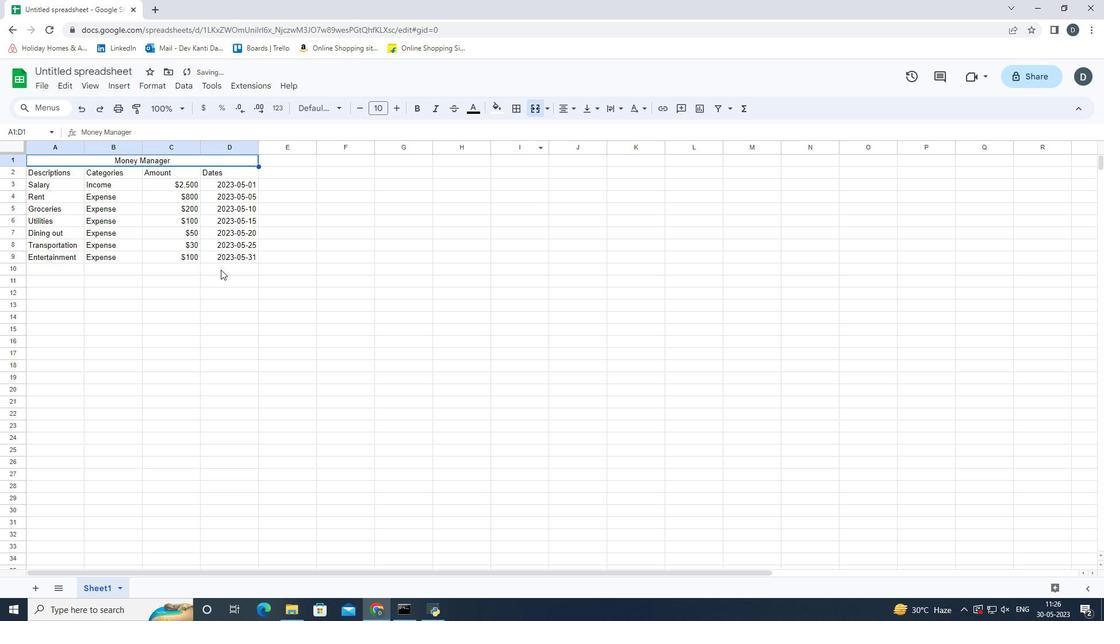 
Action: Mouse moved to (51, 171)
Screenshot: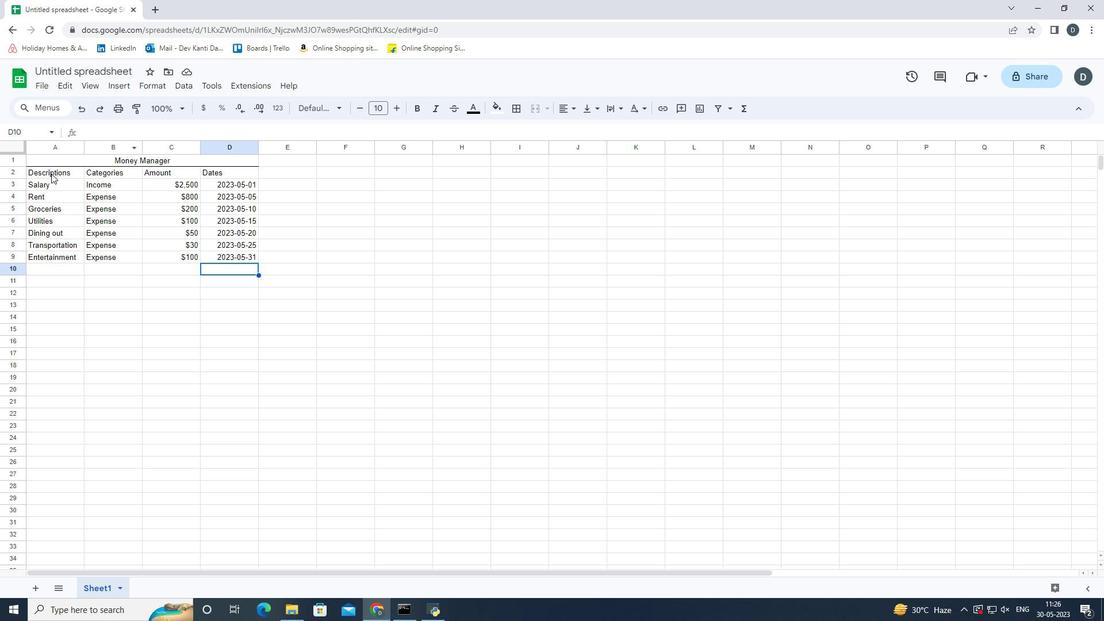 
Action: Mouse pressed left at (51, 171)
Screenshot: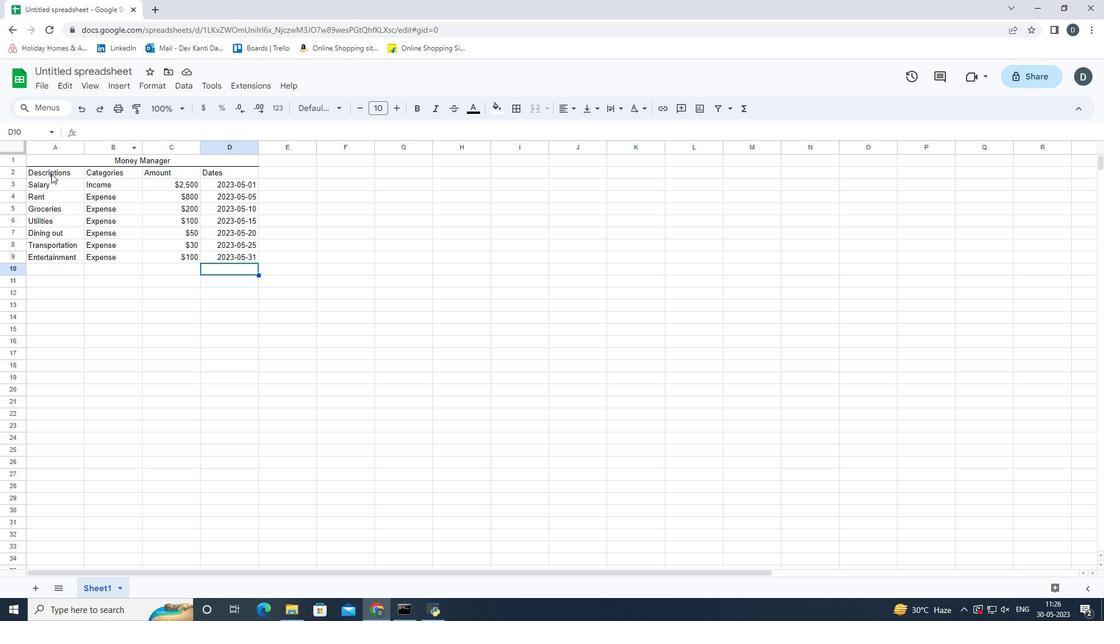
Action: Mouse moved to (84, 179)
Screenshot: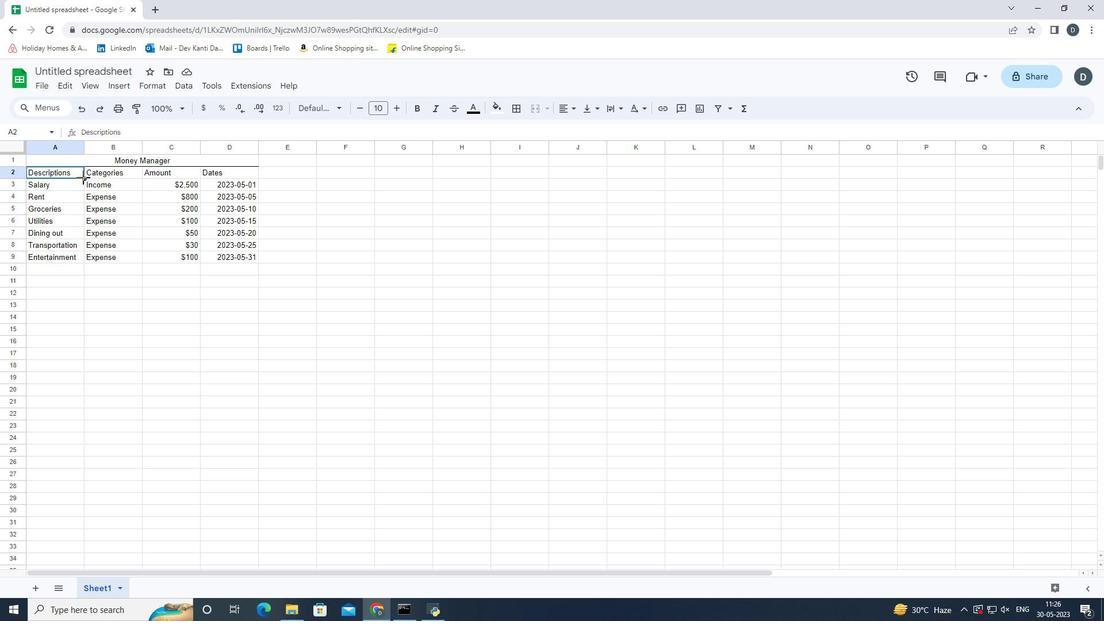 
Action: Mouse pressed left at (84, 179)
Screenshot: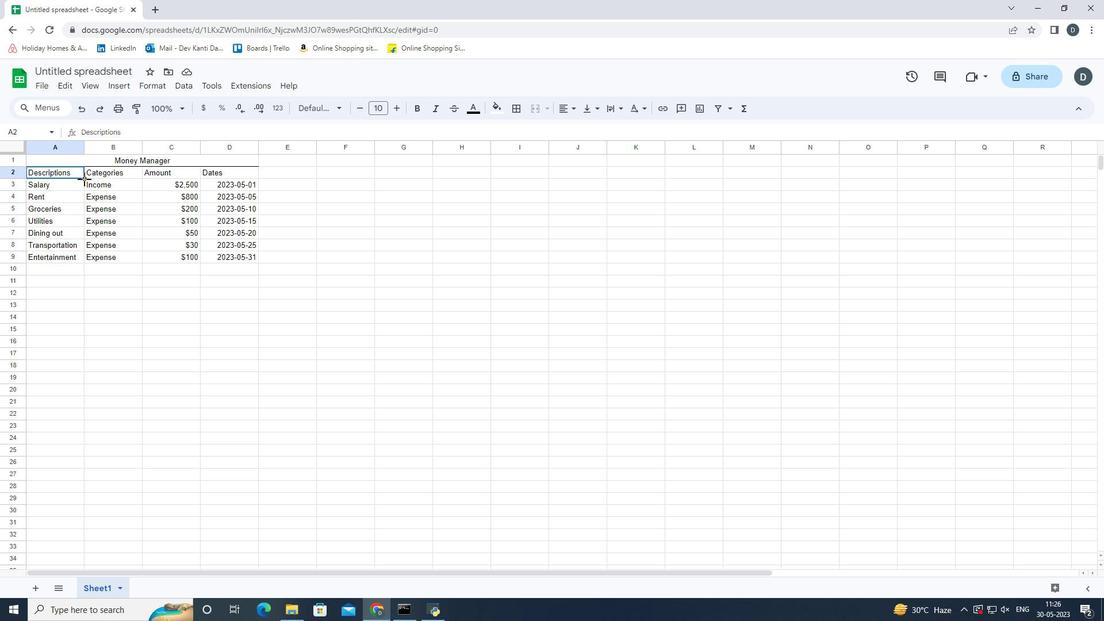 
Action: Mouse moved to (60, 170)
Screenshot: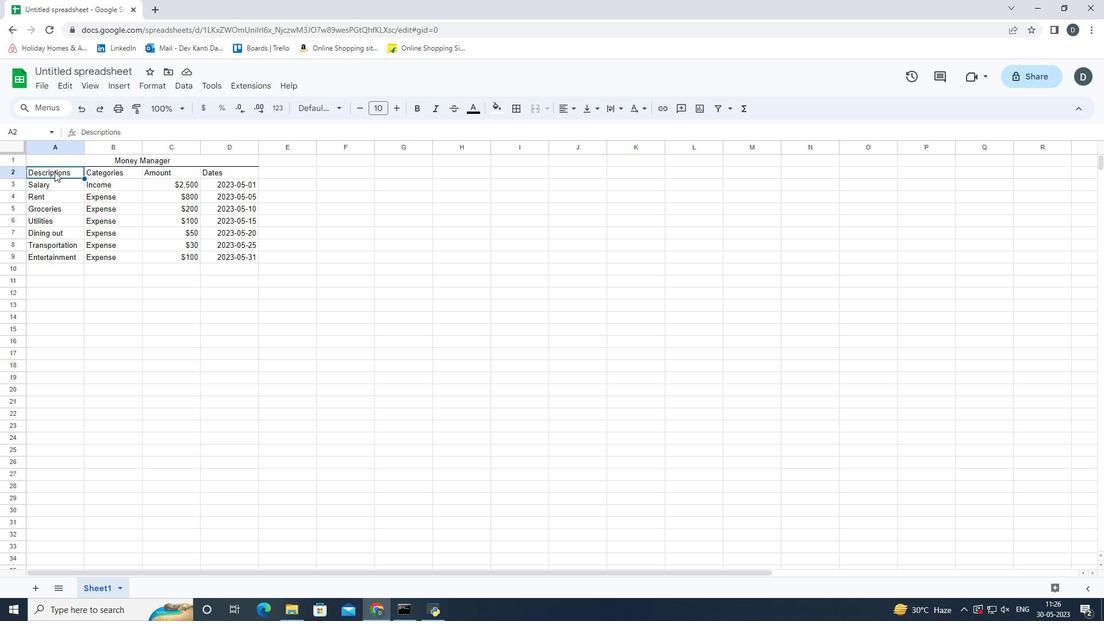 
Action: Mouse pressed left at (60, 170)
Screenshot: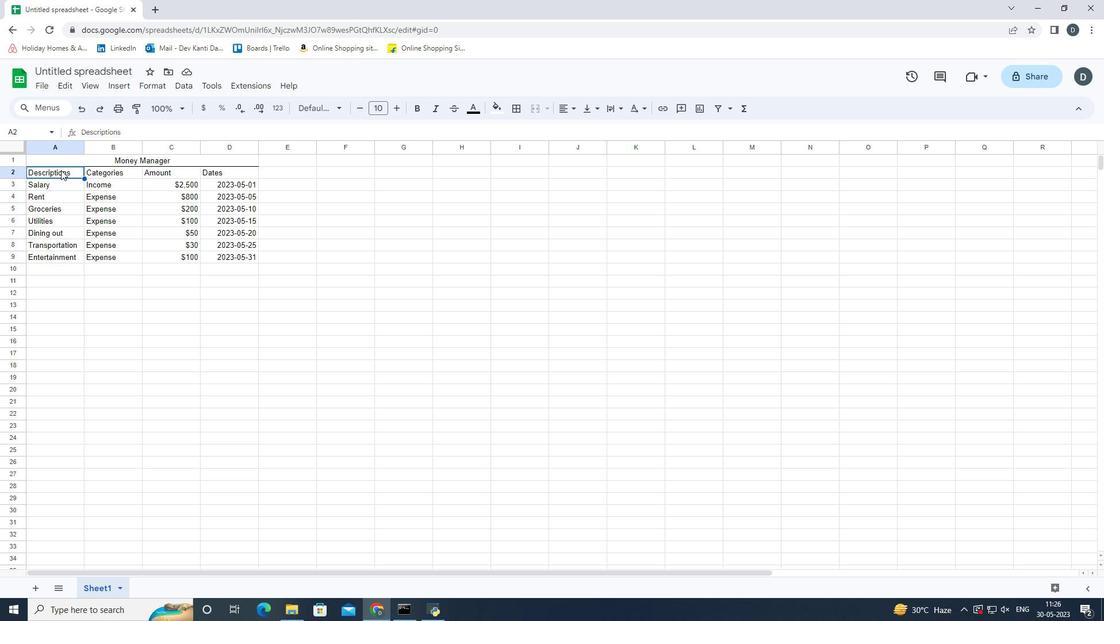 
Action: Mouse moved to (520, 107)
Screenshot: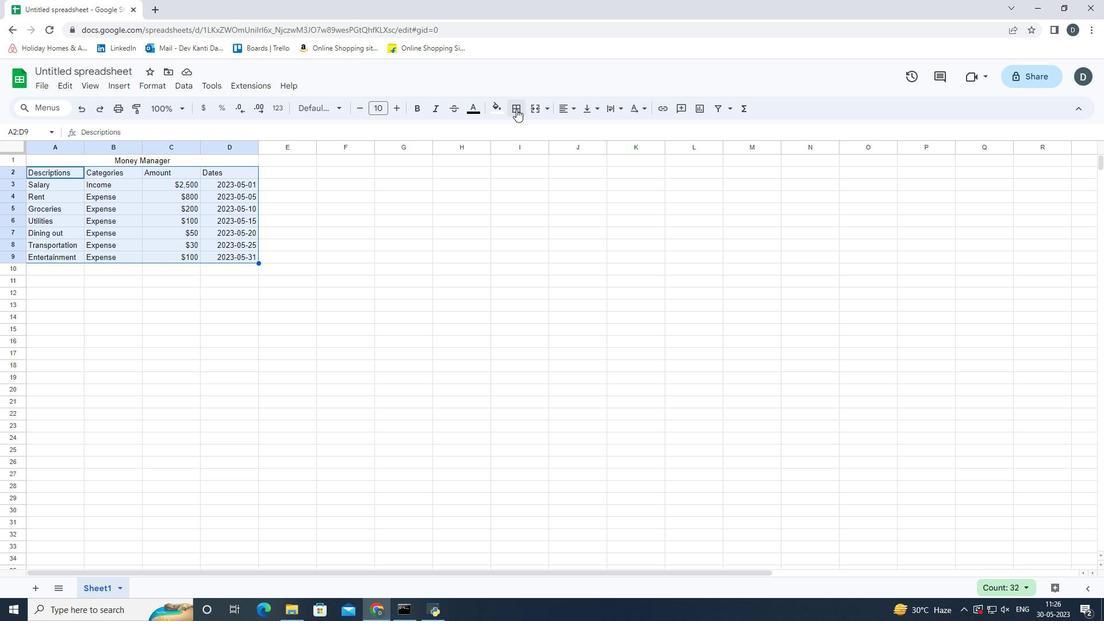 
Action: Mouse pressed left at (520, 107)
Screenshot: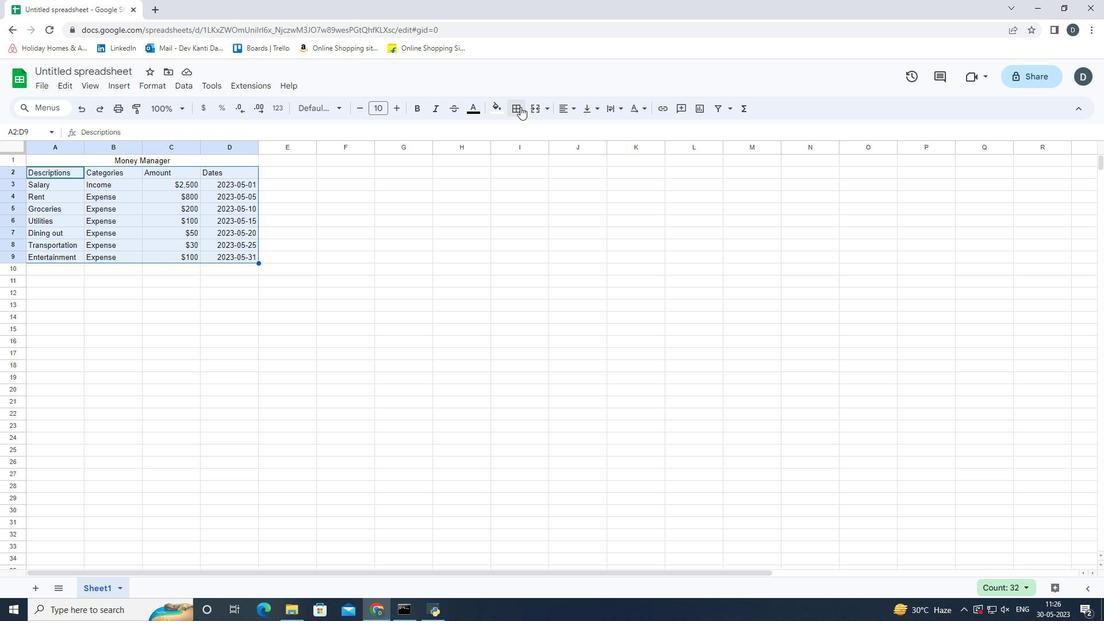 
Action: Mouse moved to (546, 134)
Screenshot: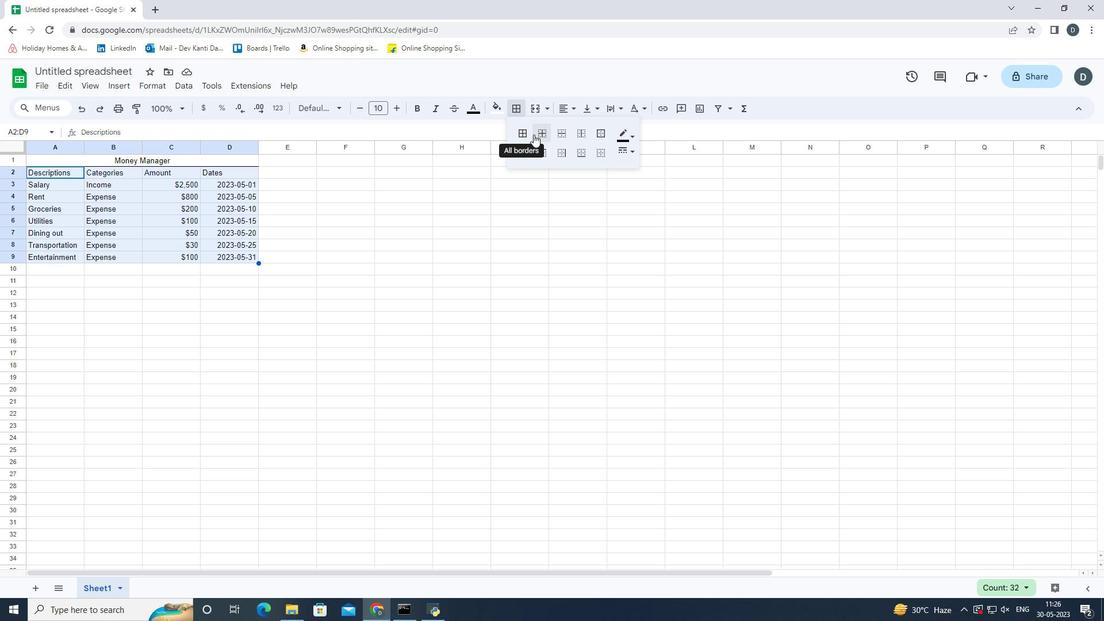 
Action: Mouse pressed left at (546, 134)
Screenshot: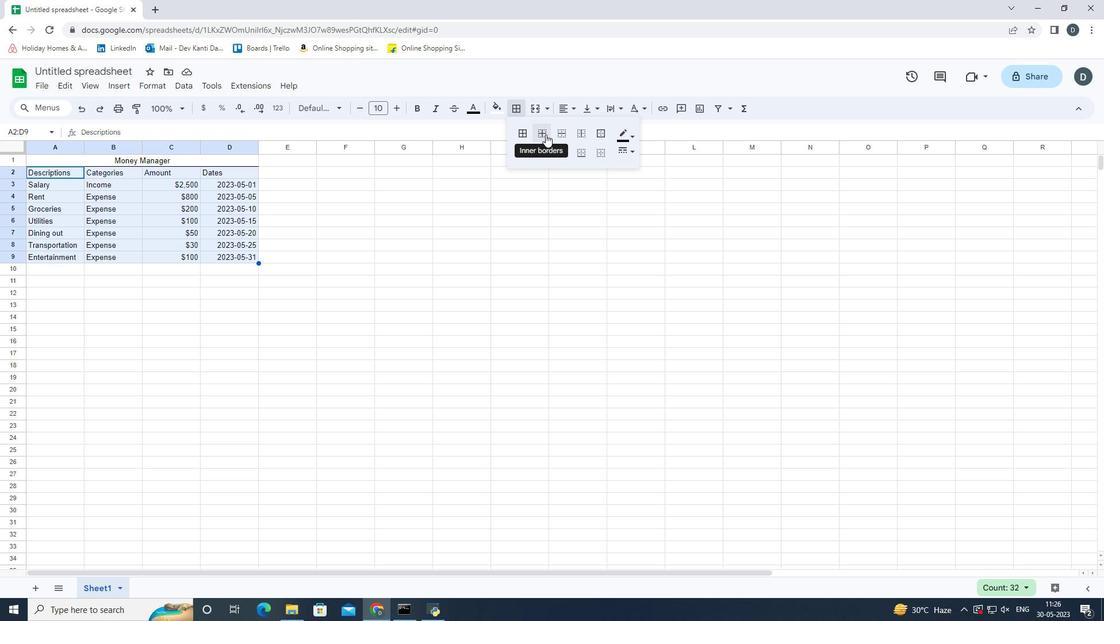 
Action: Mouse moved to (278, 256)
Screenshot: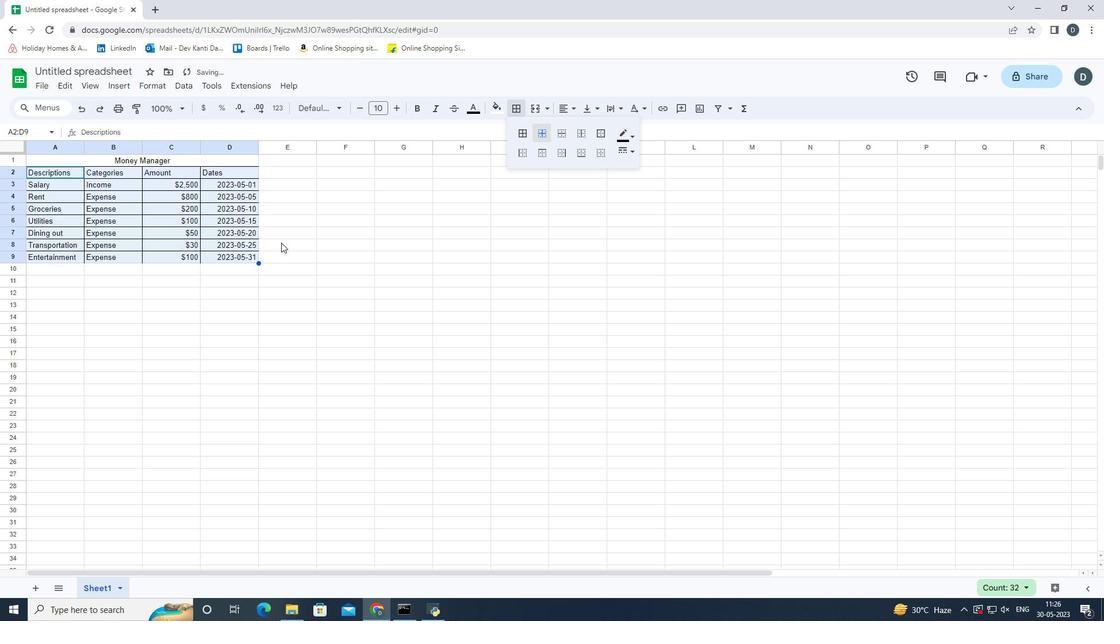 
Action: Mouse pressed left at (278, 256)
Screenshot: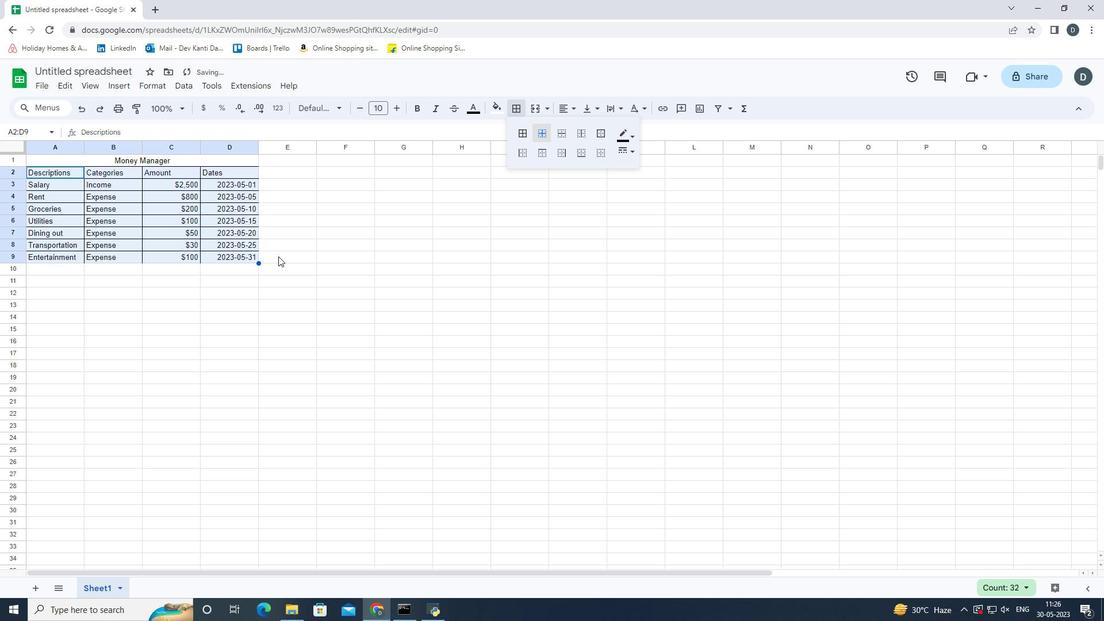 
Action: Mouse moved to (251, 260)
Screenshot: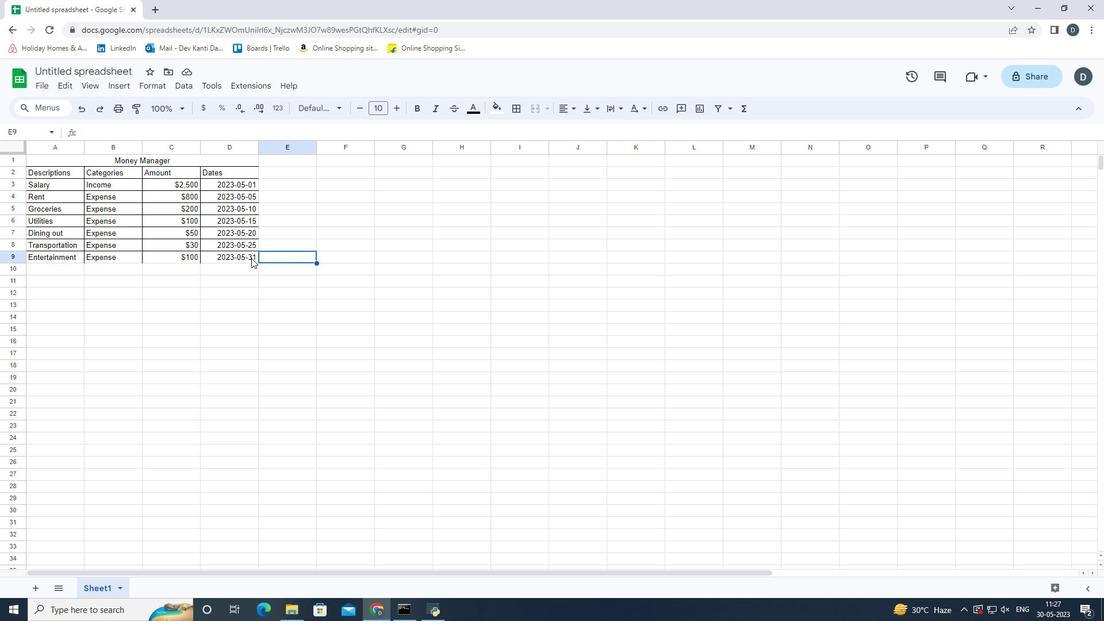 
Action: Mouse pressed left at (251, 260)
Screenshot: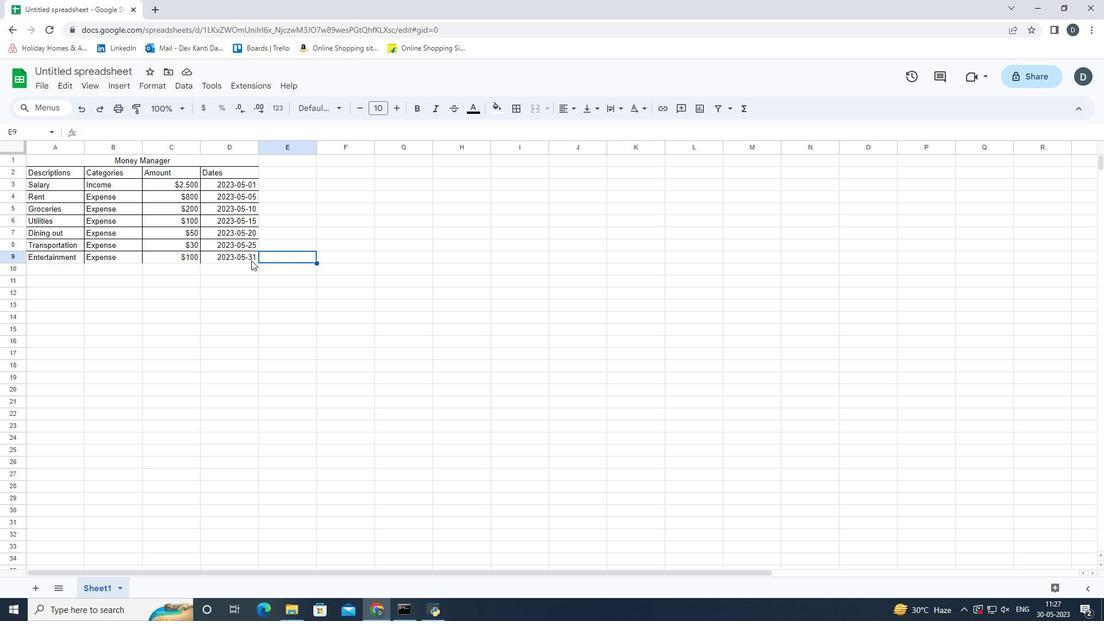 
Action: Mouse moved to (38, 86)
Screenshot: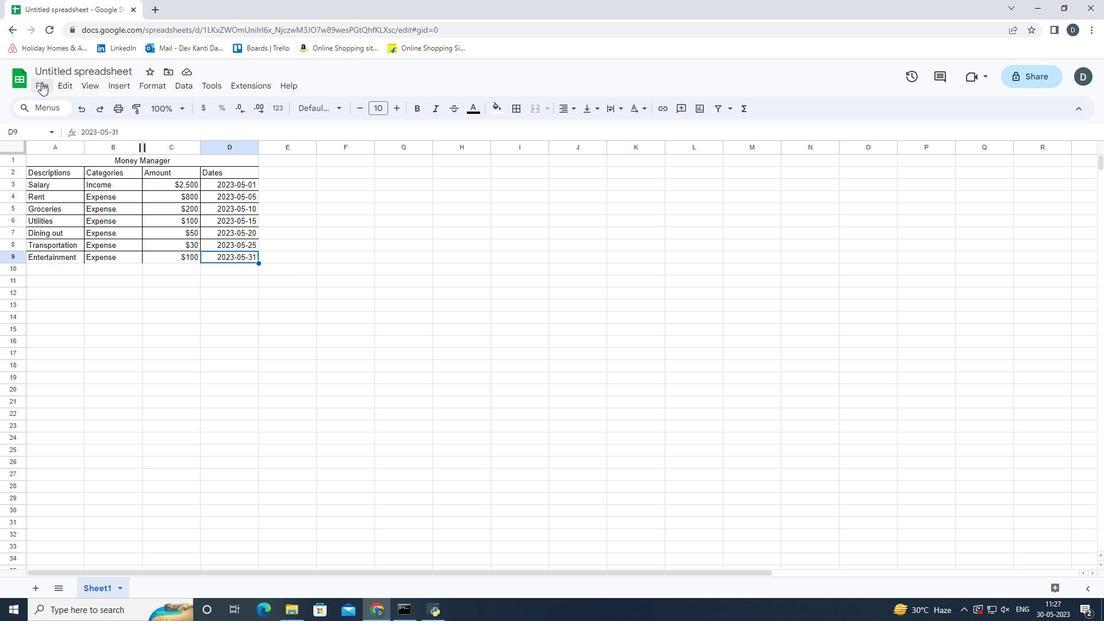 
Action: Mouse pressed left at (38, 86)
Screenshot: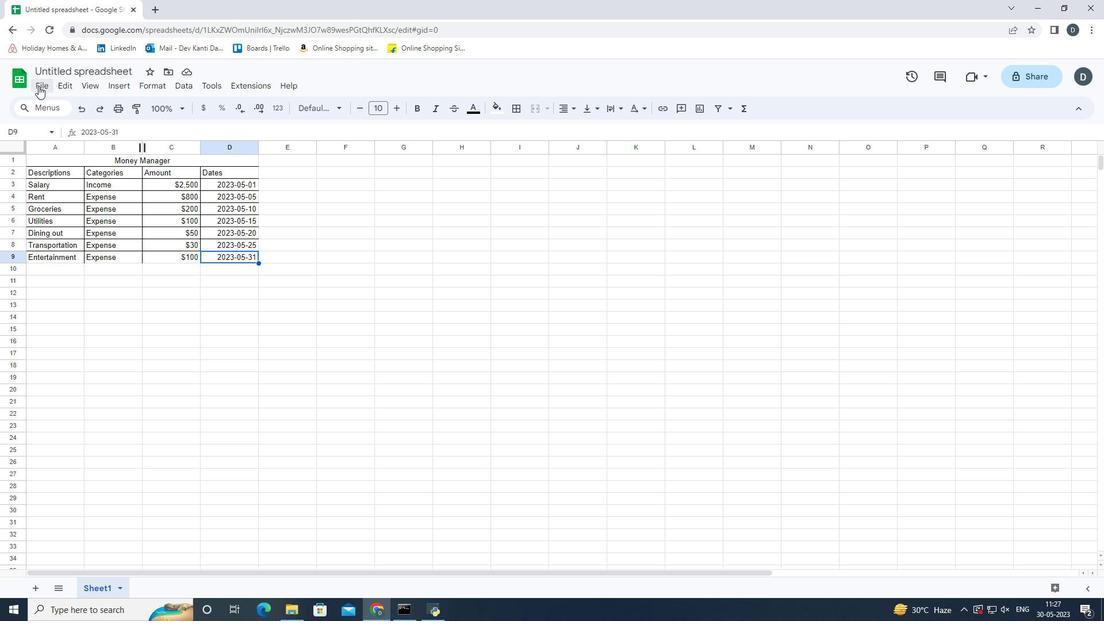 
Action: Mouse moved to (269, 272)
Screenshot: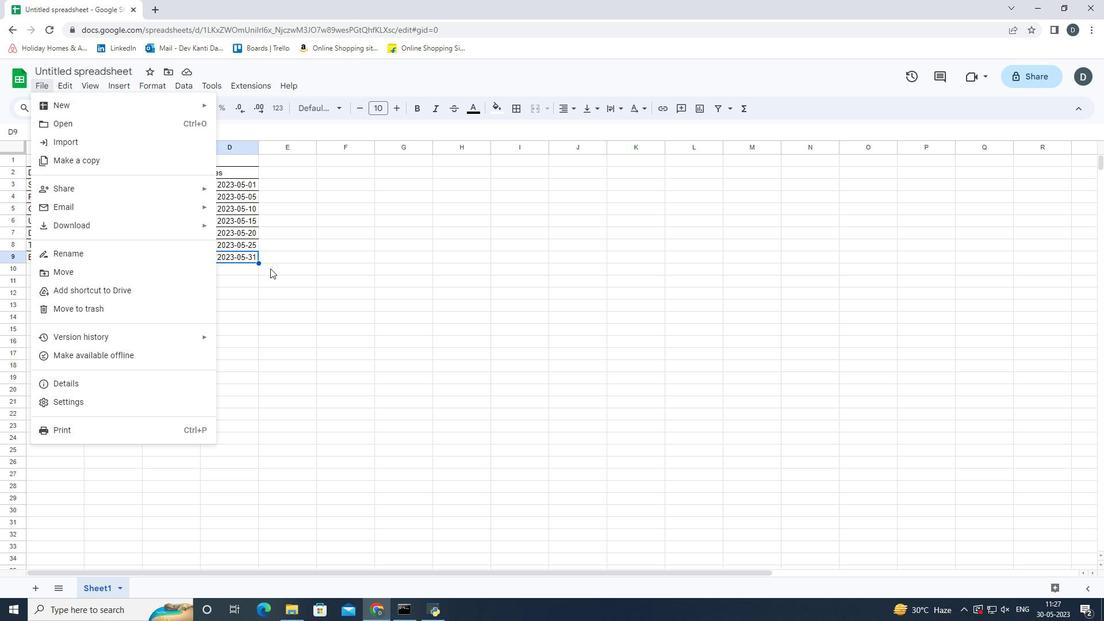 
Action: Mouse pressed left at (269, 272)
Screenshot: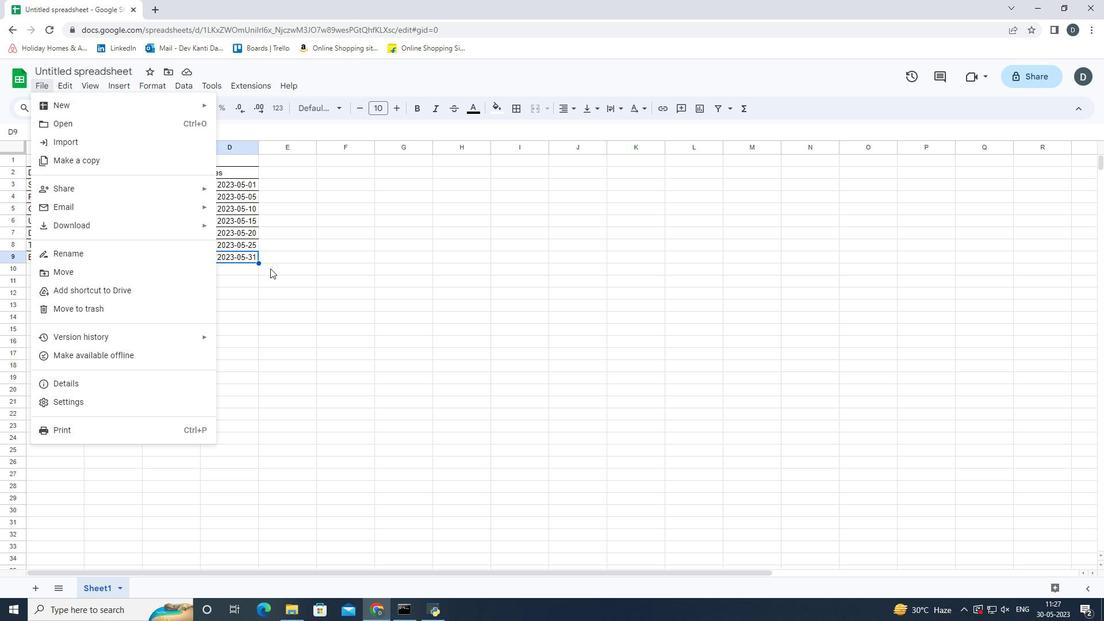 
Action: Mouse moved to (273, 258)
Screenshot: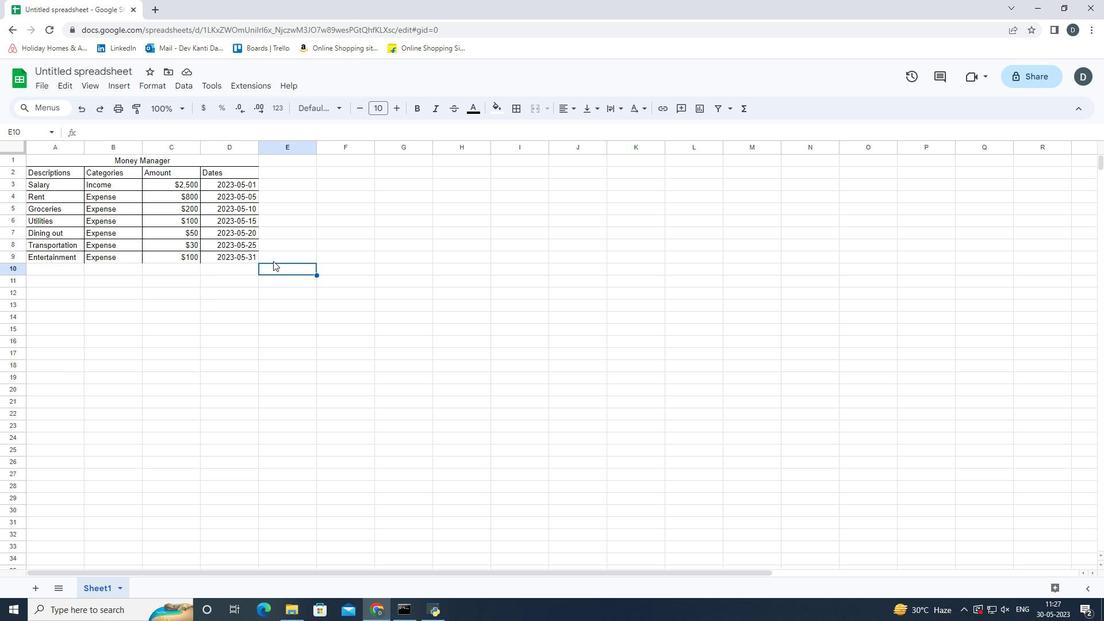 
Action: Mouse pressed left at (273, 258)
Screenshot: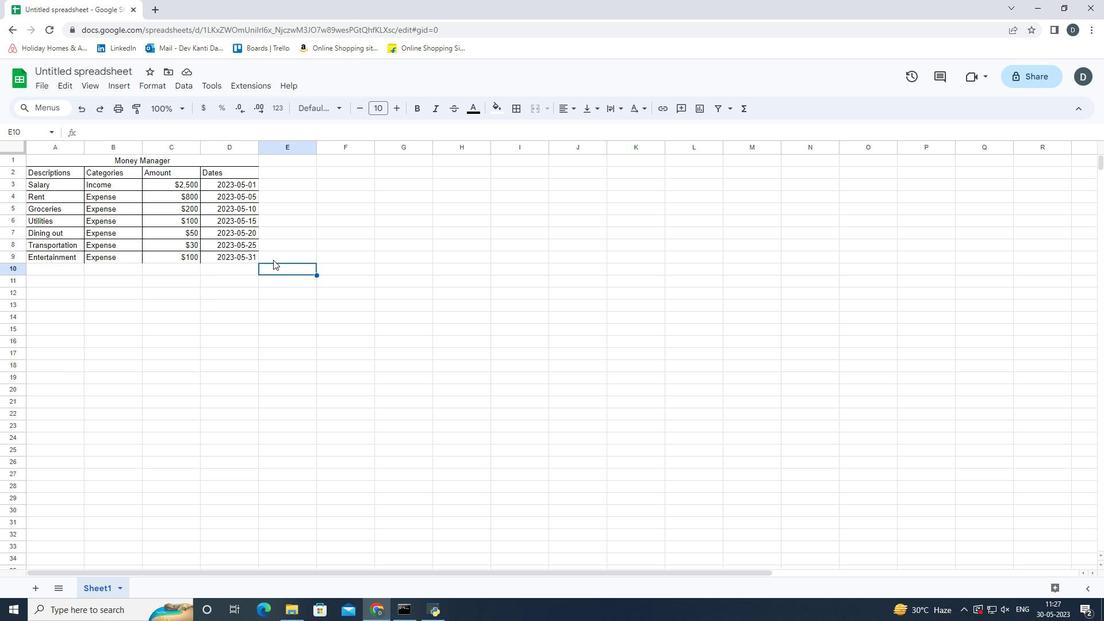 
Action: Mouse moved to (245, 259)
Screenshot: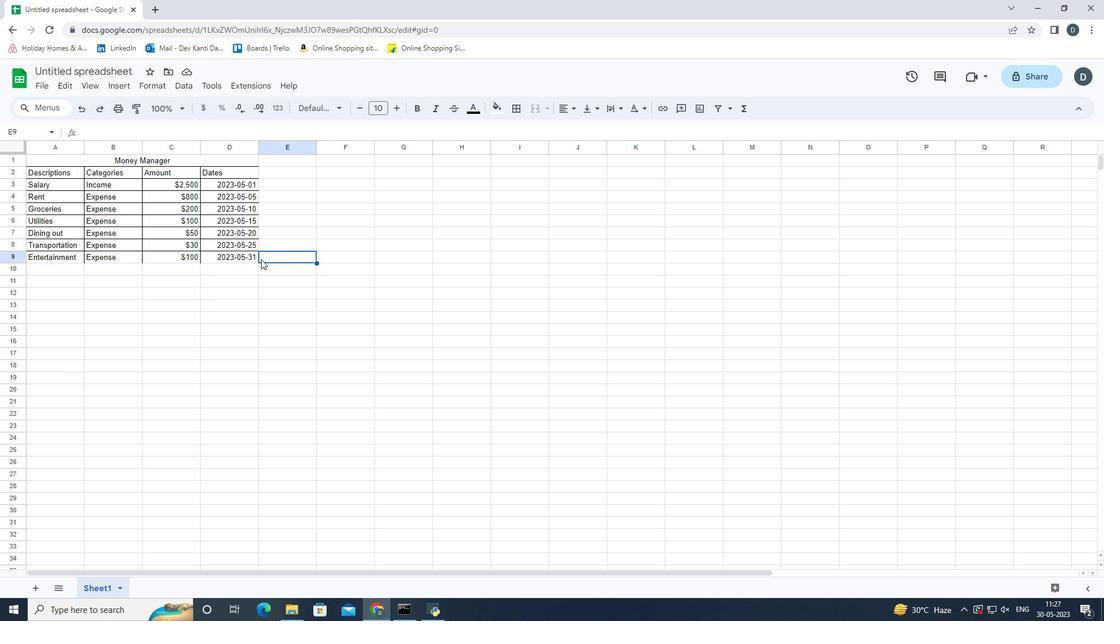 
Action: Mouse pressed left at (245, 259)
Screenshot: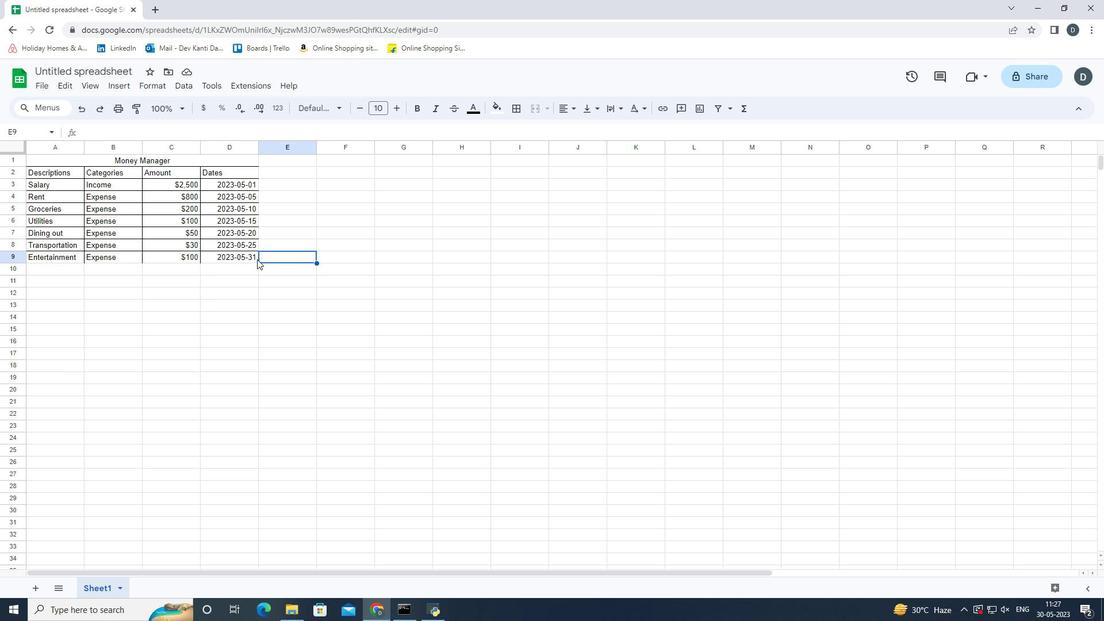 
Action: Mouse moved to (251, 277)
Screenshot: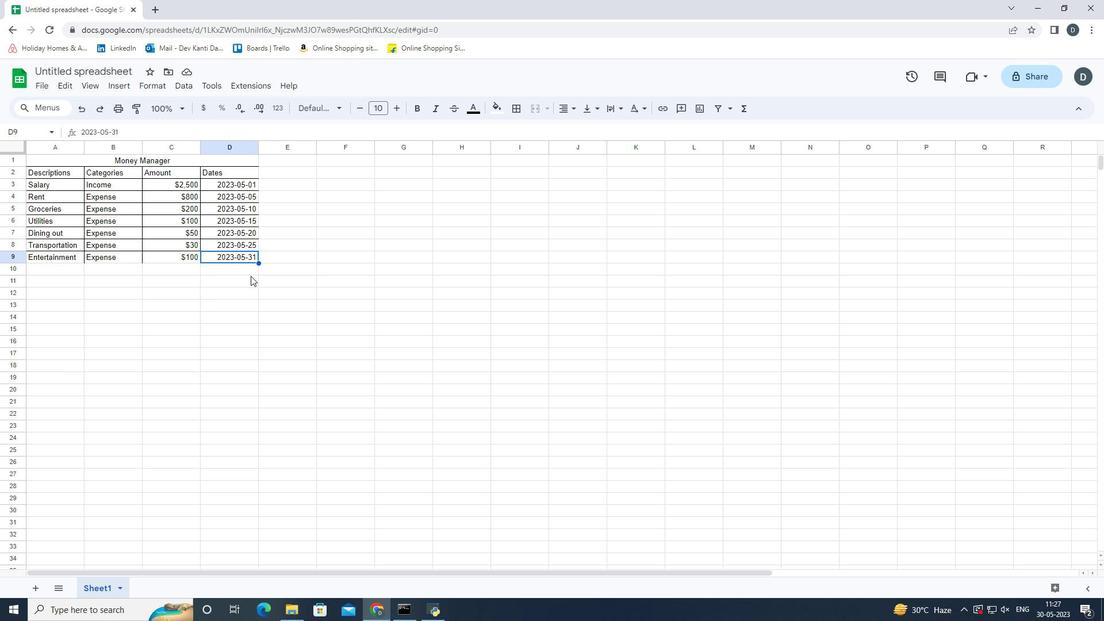 
Action: Mouse pressed left at (251, 277)
Screenshot: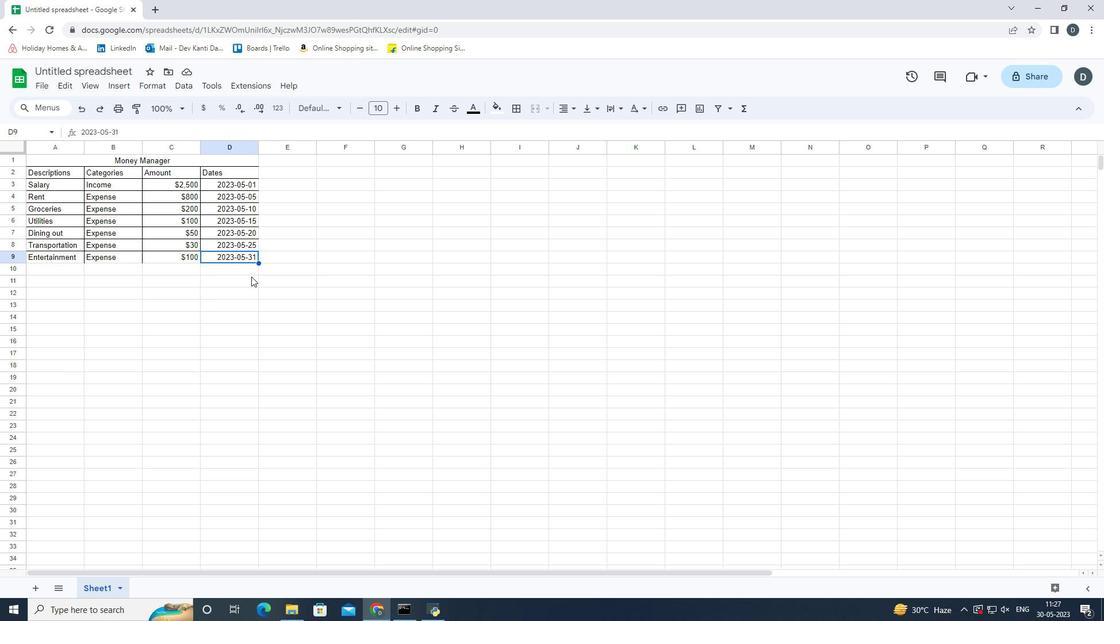 
Action: Mouse moved to (250, 256)
Screenshot: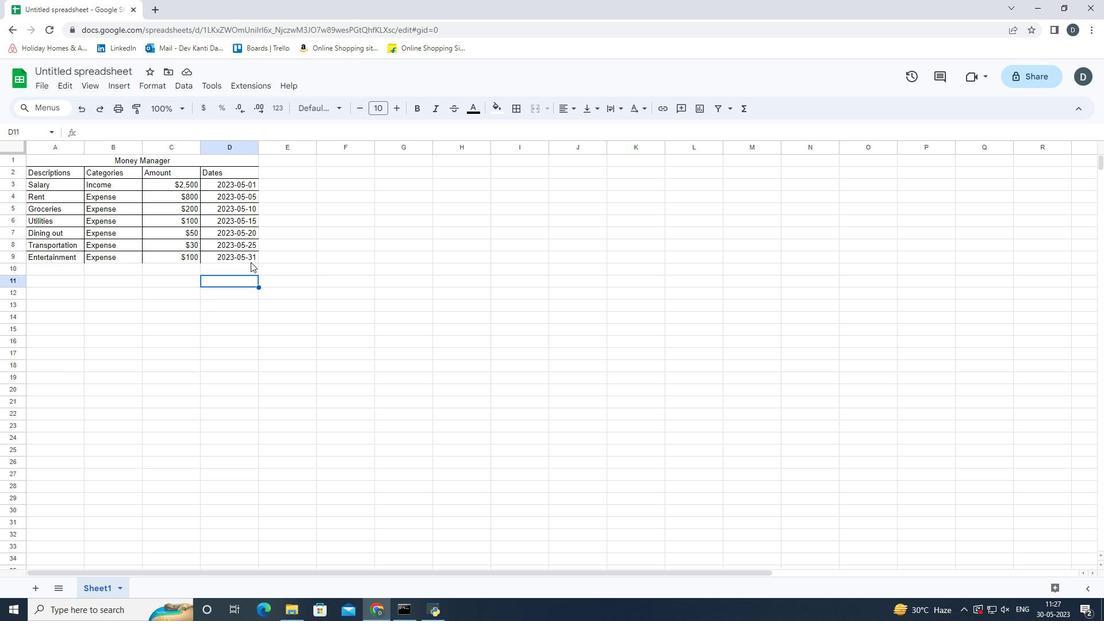 
Action: Mouse pressed left at (250, 256)
Screenshot: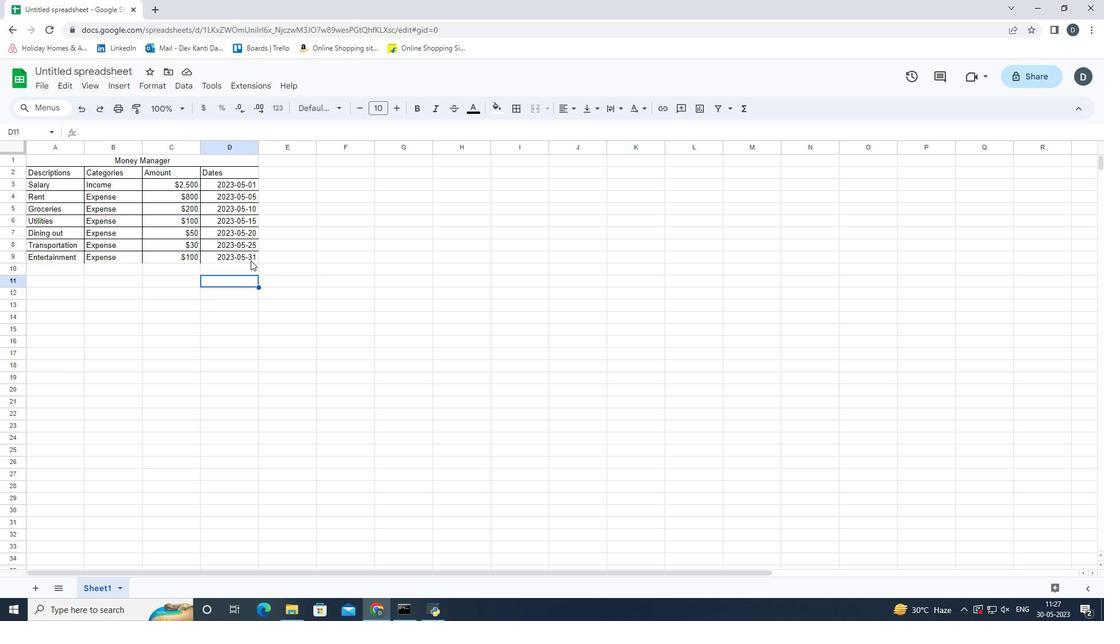 
Action: Mouse moved to (419, 249)
Screenshot: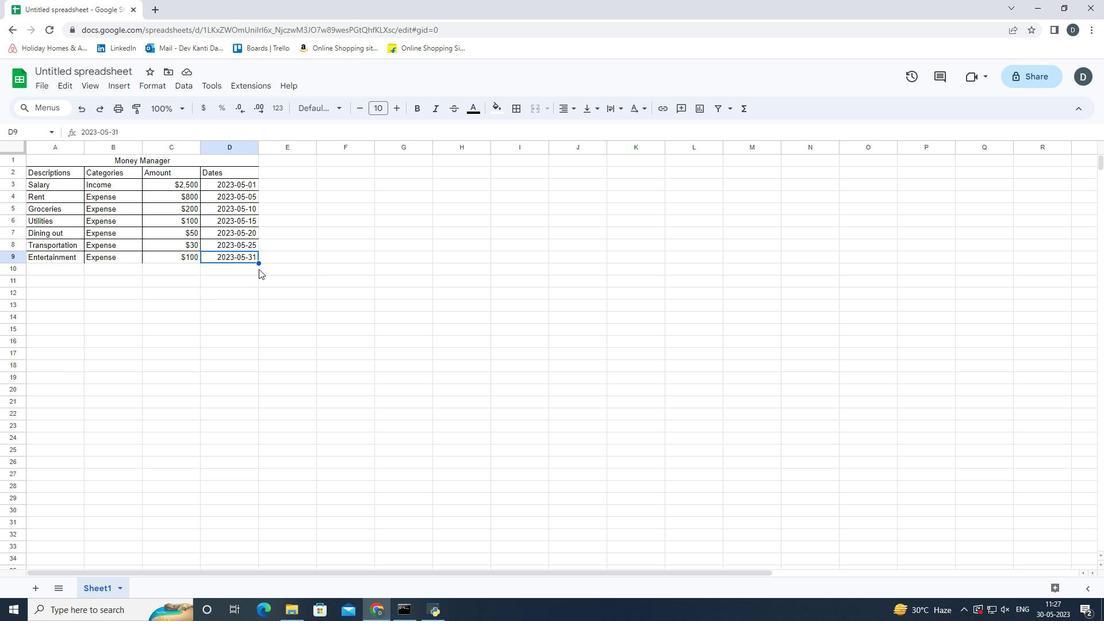 
Action: Key pressed ctrl+S<'\x13'>
Screenshot: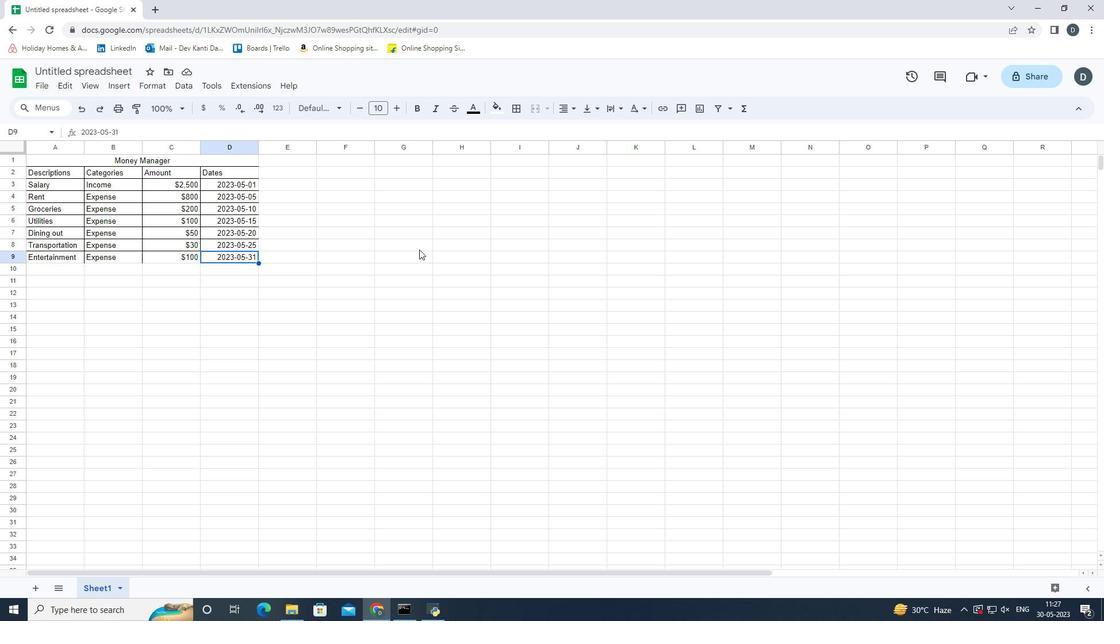 
Action: Mouse moved to (402, 220)
Screenshot: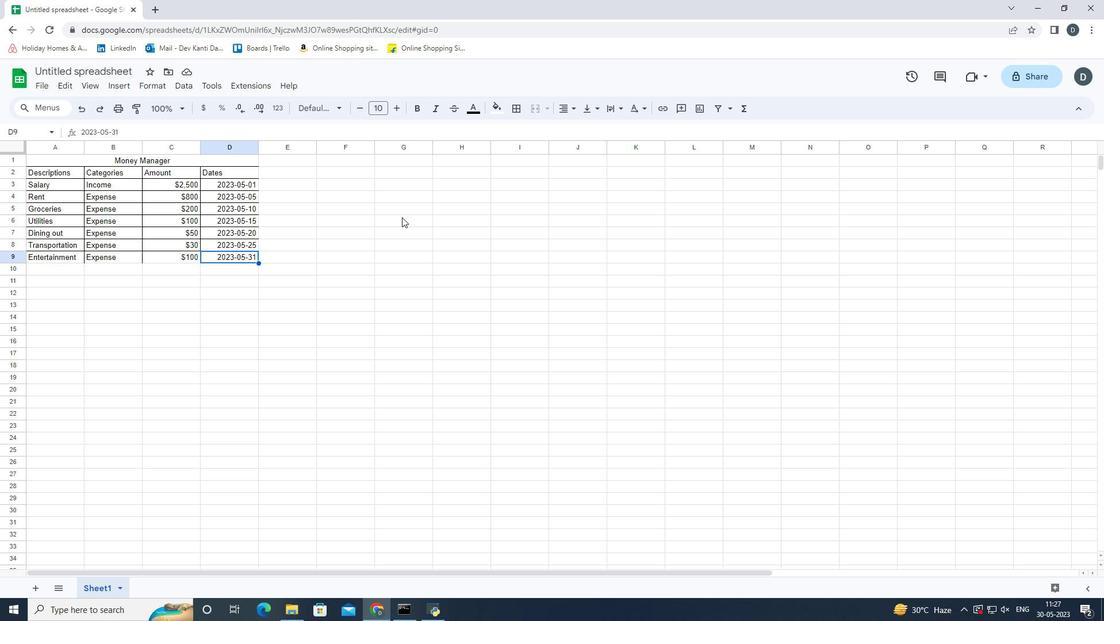 
